 Task: Look for space in Hueytown, United States from 15th August, 2023 to 20th August, 2023 for 1 adult in price range Rs.5000 to Rs.10000. Place can be private room with 1  bedroom having 1 bed and 1 bathroom. Property type can be house, flat, guest house, hotel. Booking option can be shelf check-in. Required host language is English.
Action: Mouse moved to (450, 85)
Screenshot: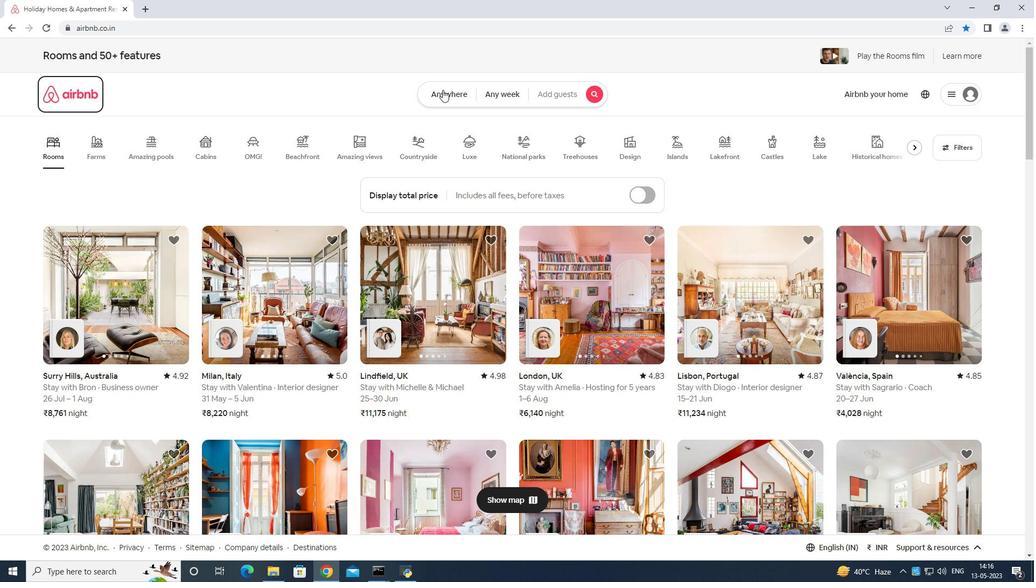 
Action: Mouse pressed left at (450, 85)
Screenshot: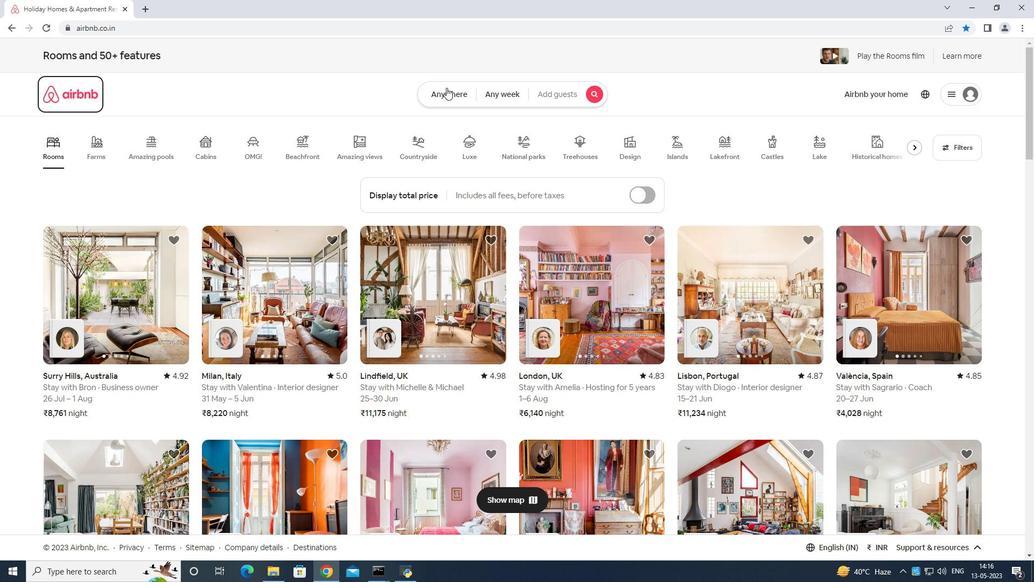 
Action: Mouse moved to (402, 127)
Screenshot: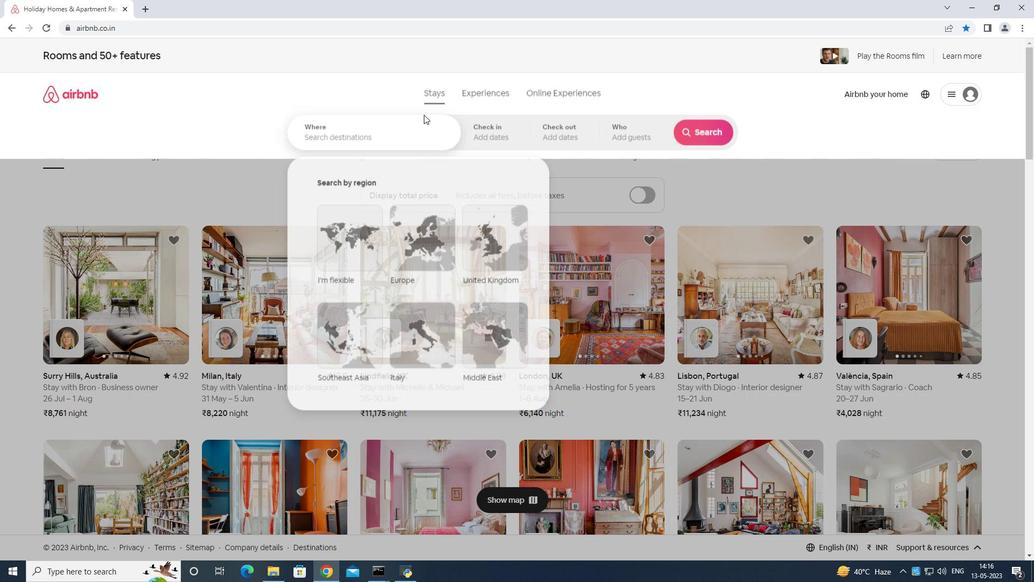 
Action: Mouse pressed left at (402, 127)
Screenshot: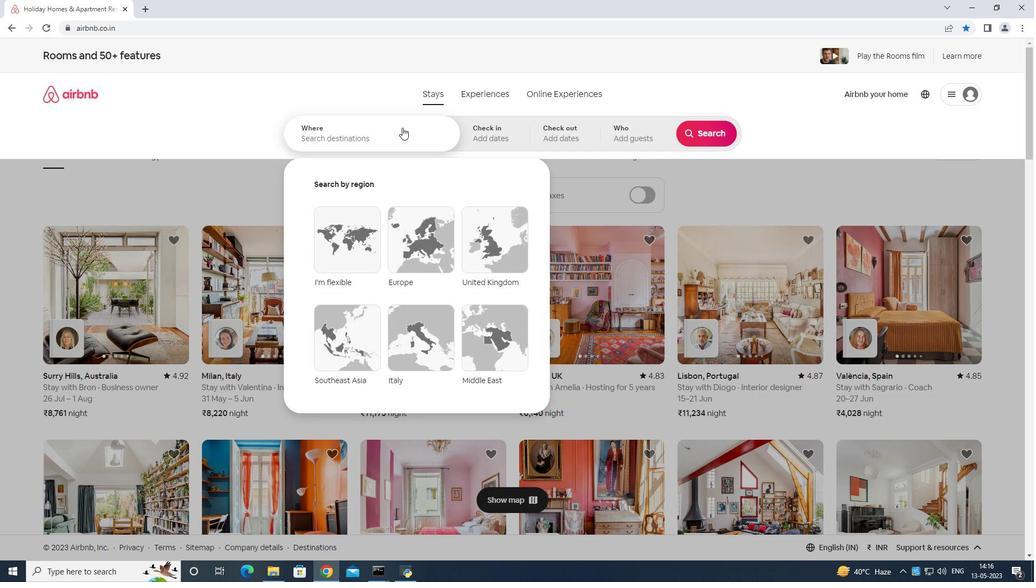
Action: Key pressed <Key.shift>Hueytown<Key.space>united<Key.space>states<Key.enter>
Screenshot: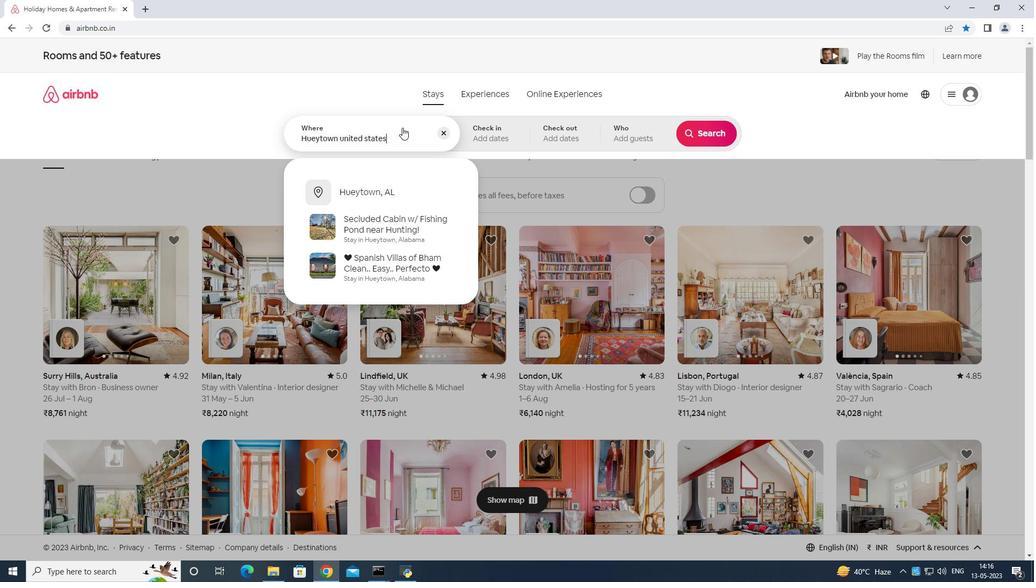 
Action: Mouse moved to (704, 213)
Screenshot: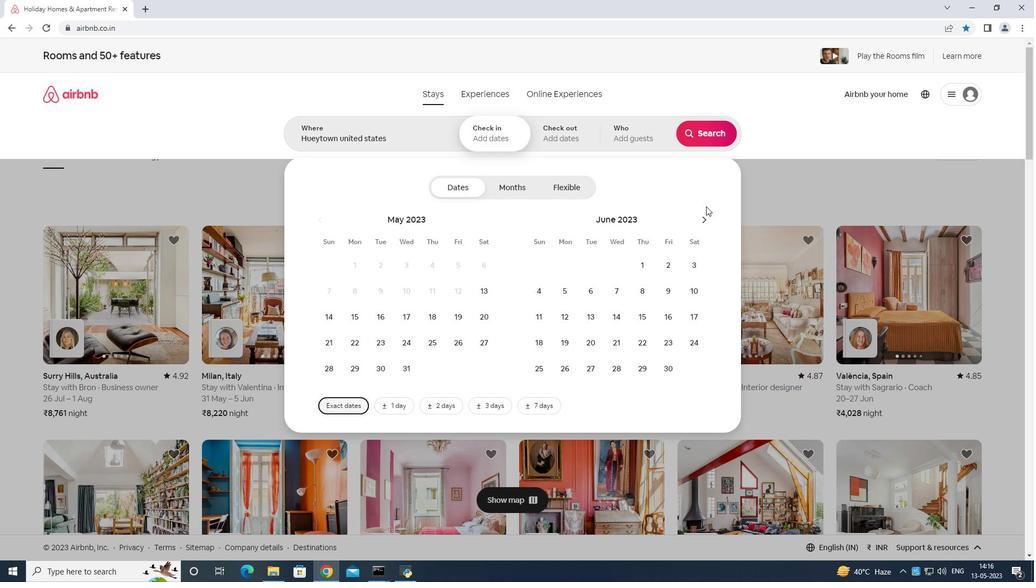 
Action: Mouse pressed left at (704, 213)
Screenshot: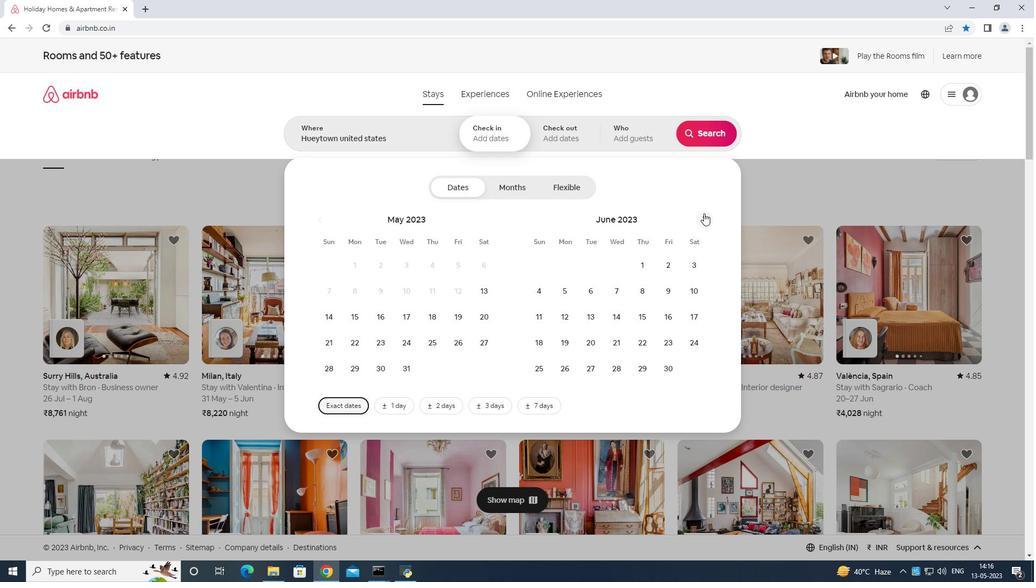 
Action: Mouse moved to (702, 222)
Screenshot: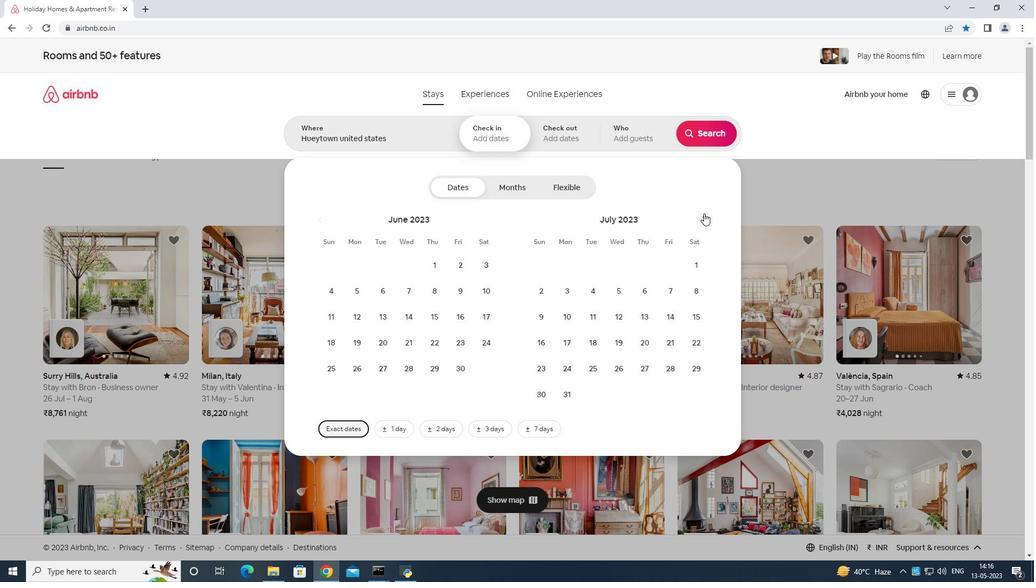 
Action: Mouse pressed left at (702, 222)
Screenshot: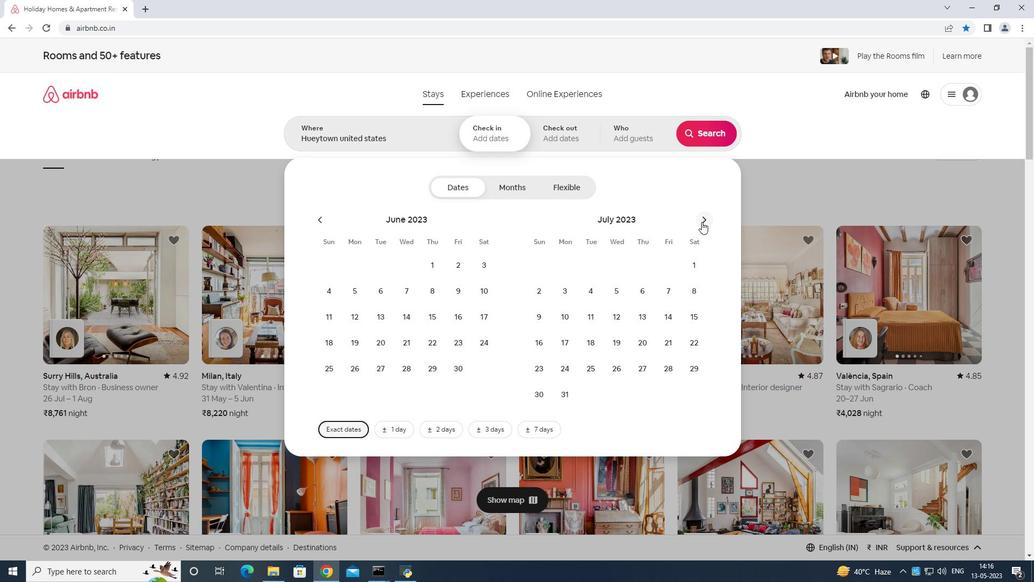 
Action: Mouse moved to (597, 315)
Screenshot: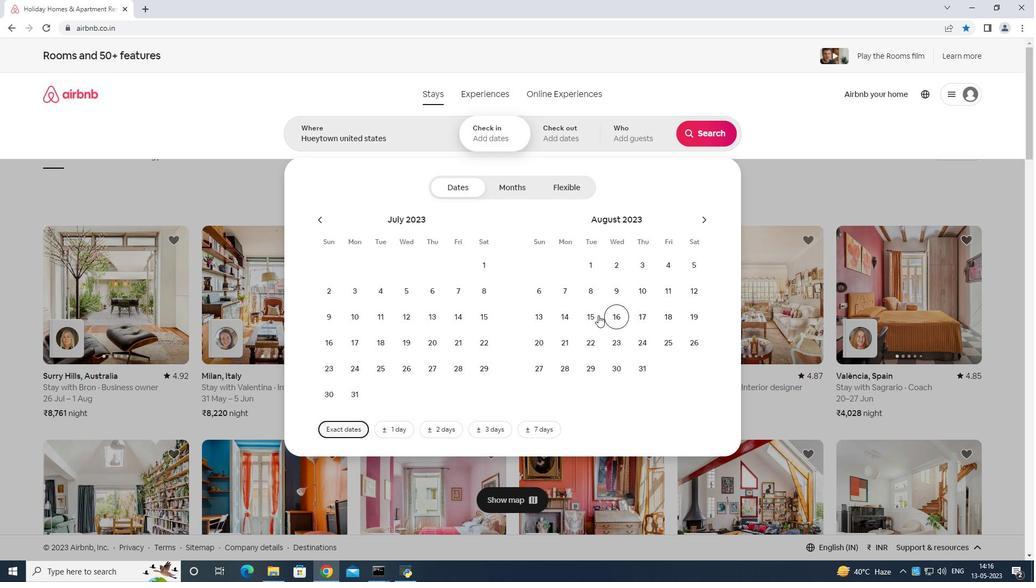 
Action: Mouse pressed left at (597, 315)
Screenshot: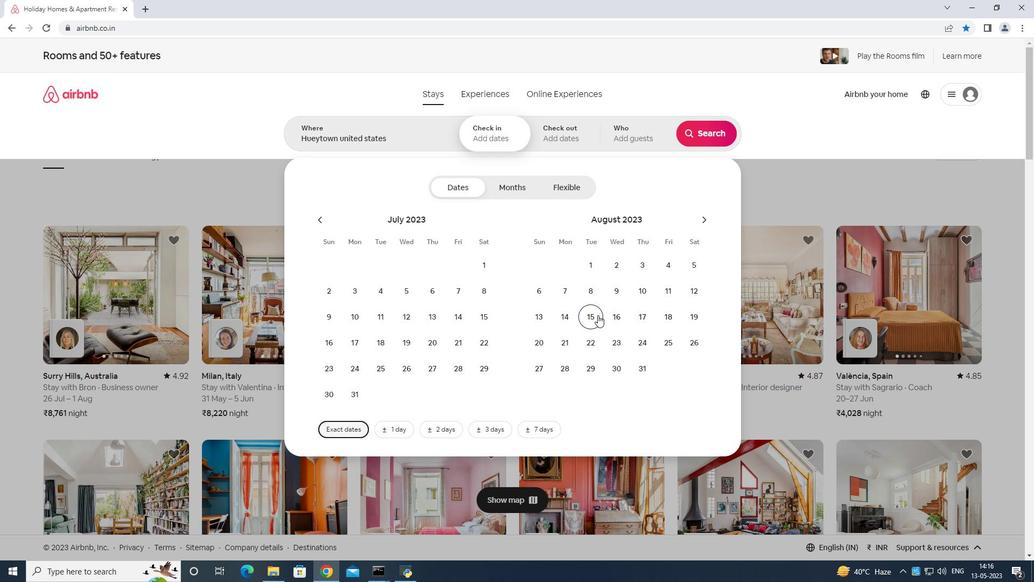 
Action: Mouse moved to (545, 340)
Screenshot: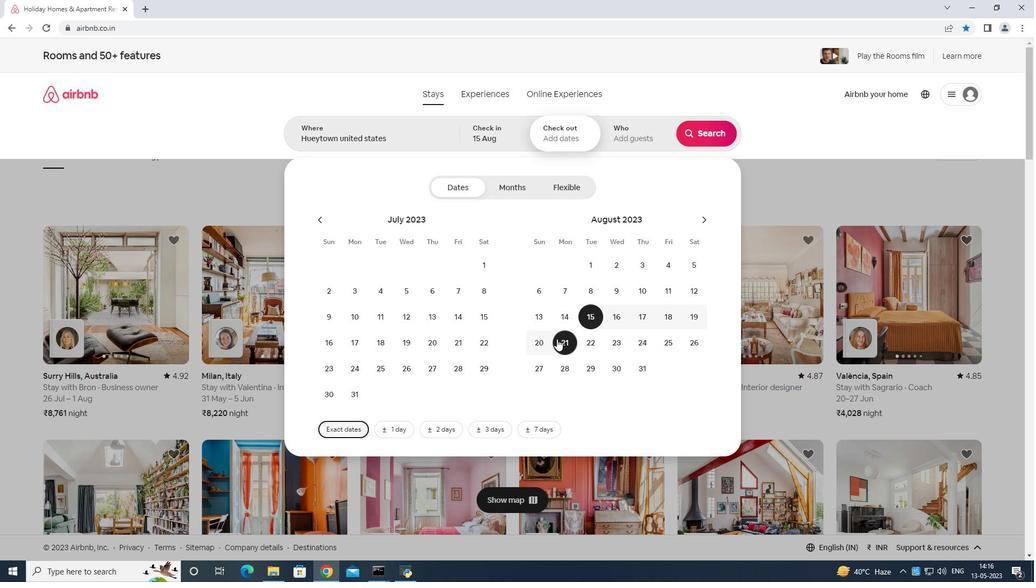 
Action: Mouse pressed left at (545, 340)
Screenshot: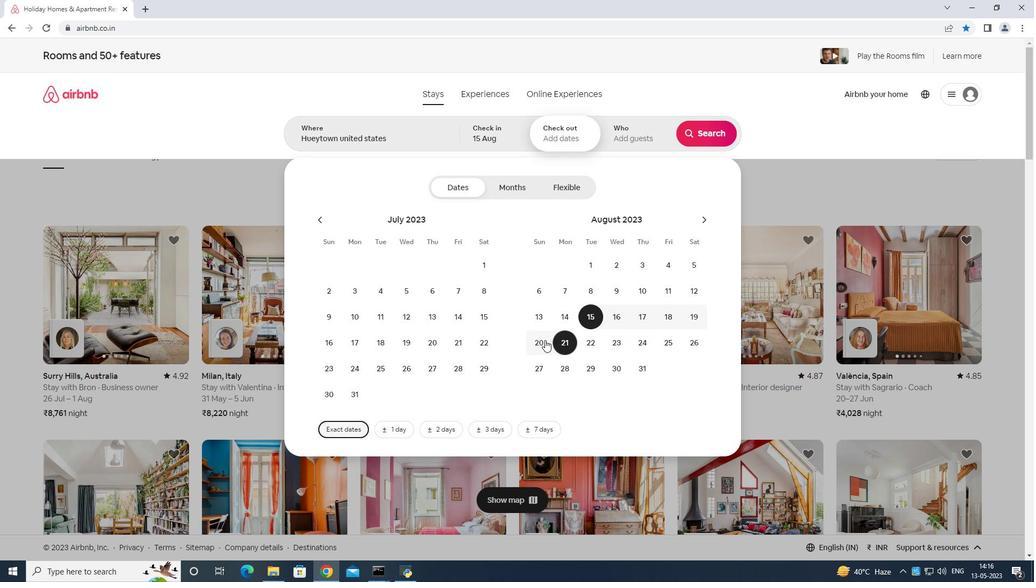
Action: Mouse moved to (658, 127)
Screenshot: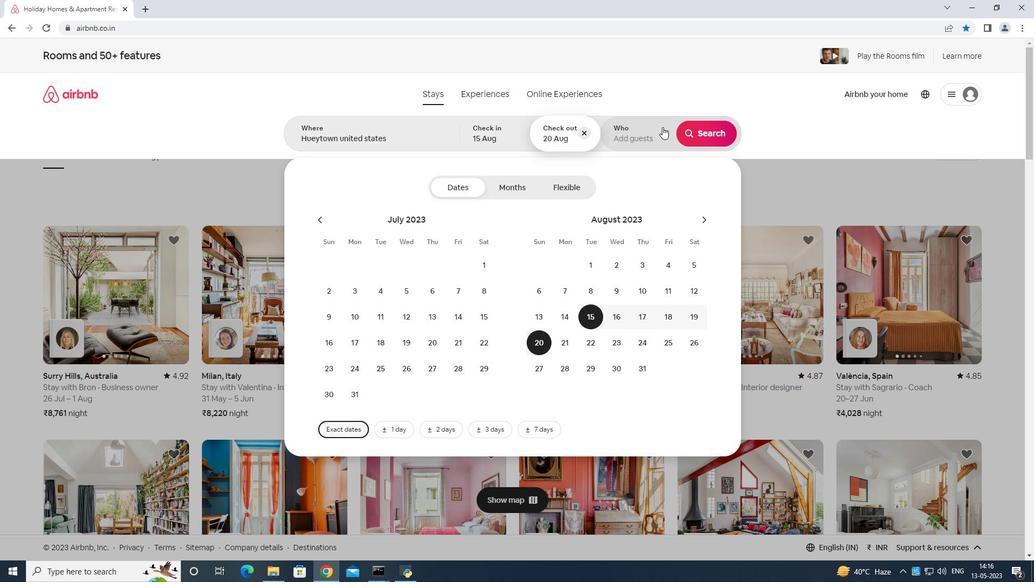 
Action: Mouse pressed left at (658, 127)
Screenshot: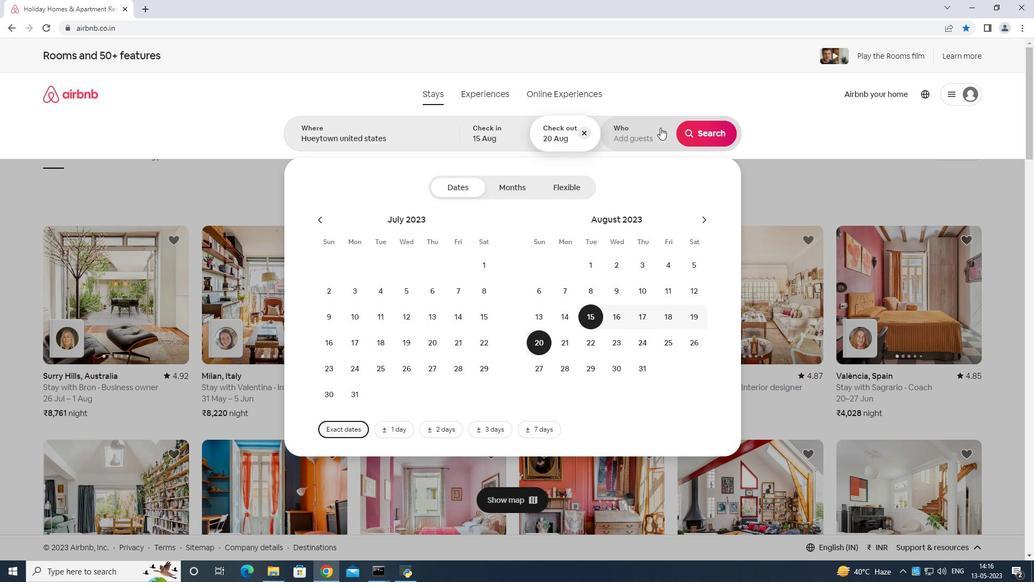 
Action: Mouse moved to (709, 192)
Screenshot: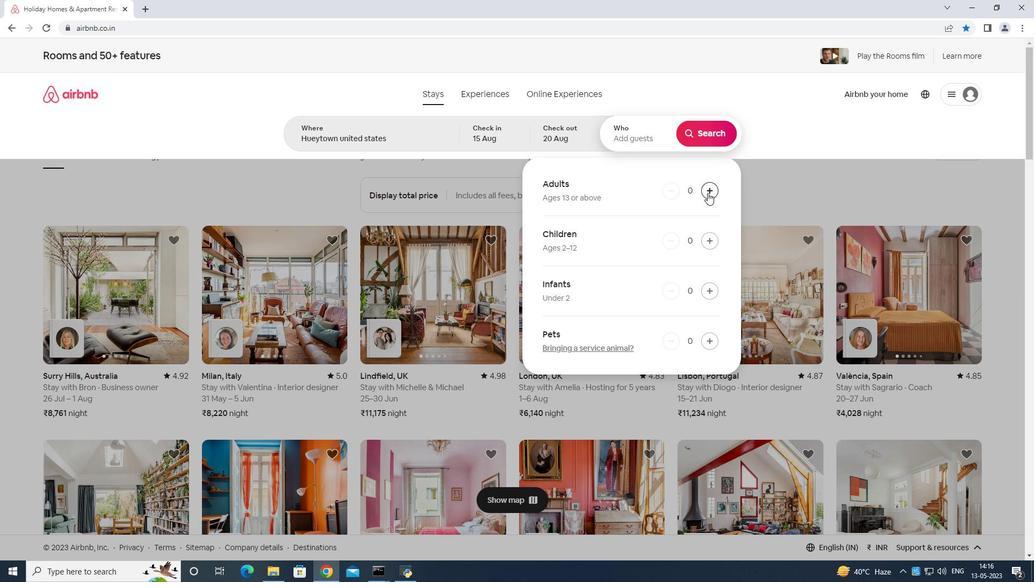 
Action: Mouse pressed left at (709, 192)
Screenshot: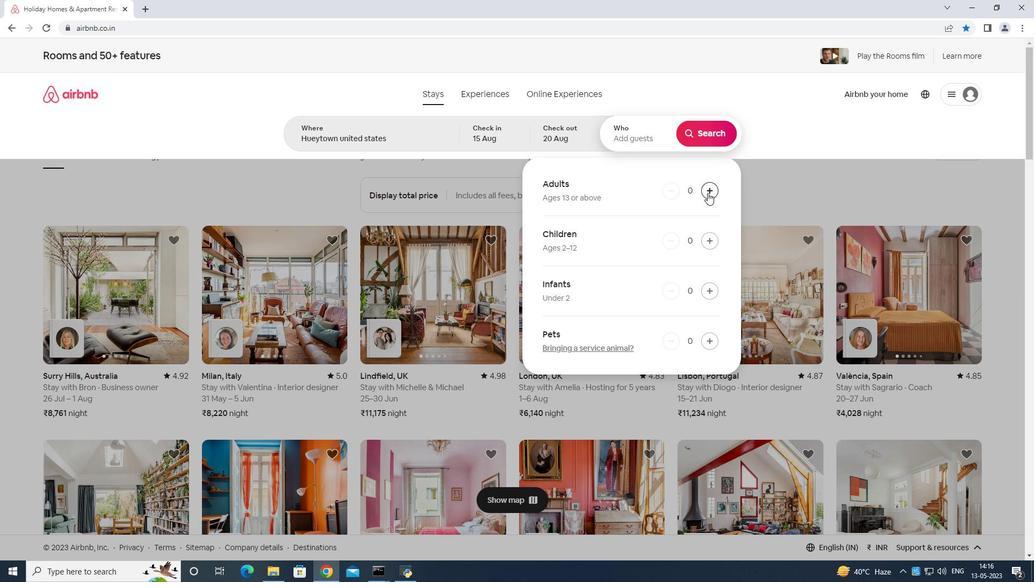 
Action: Mouse moved to (697, 128)
Screenshot: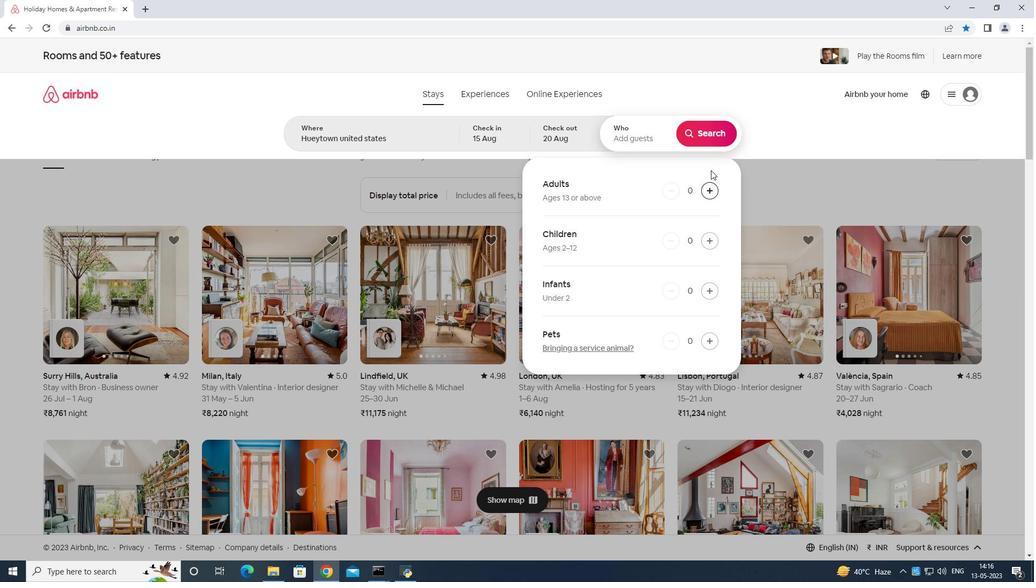 
Action: Mouse pressed left at (697, 128)
Screenshot: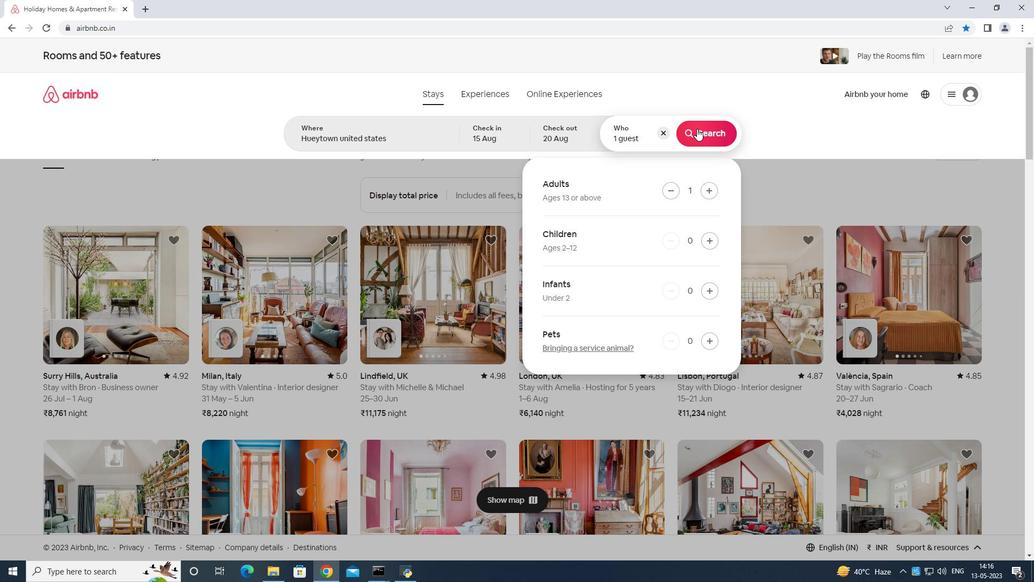 
Action: Mouse moved to (978, 99)
Screenshot: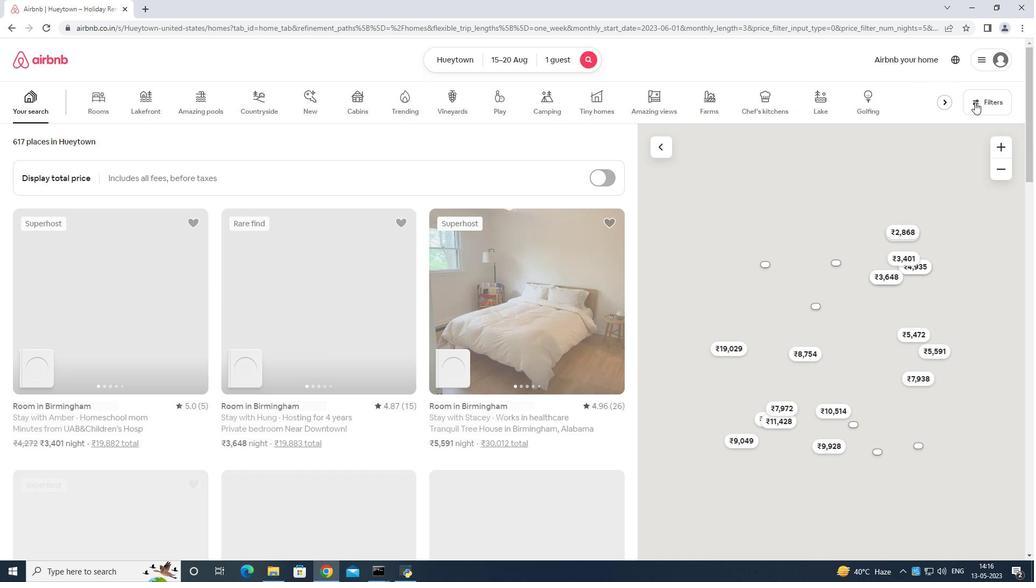 
Action: Mouse pressed left at (978, 100)
Screenshot: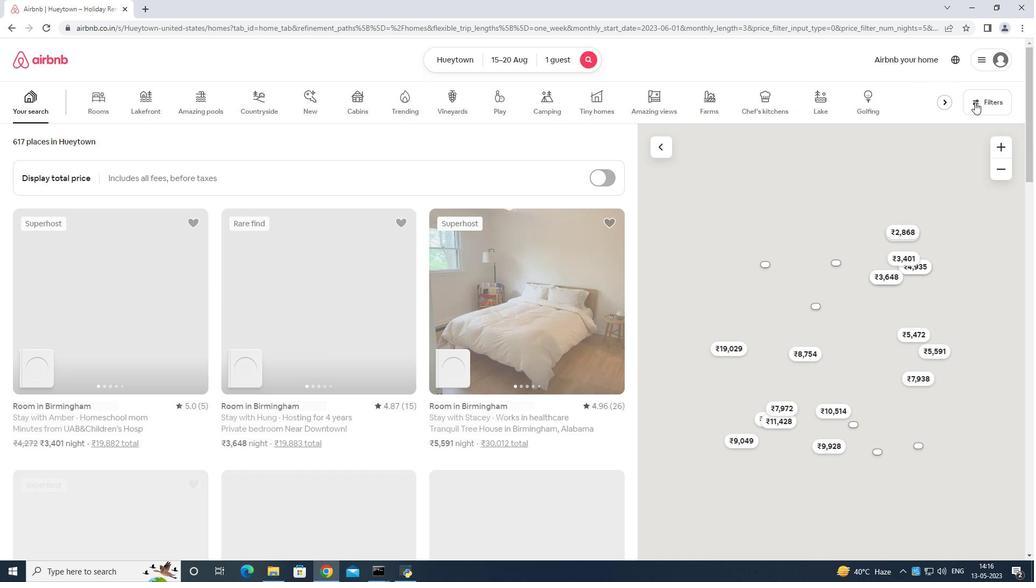 
Action: Mouse moved to (441, 357)
Screenshot: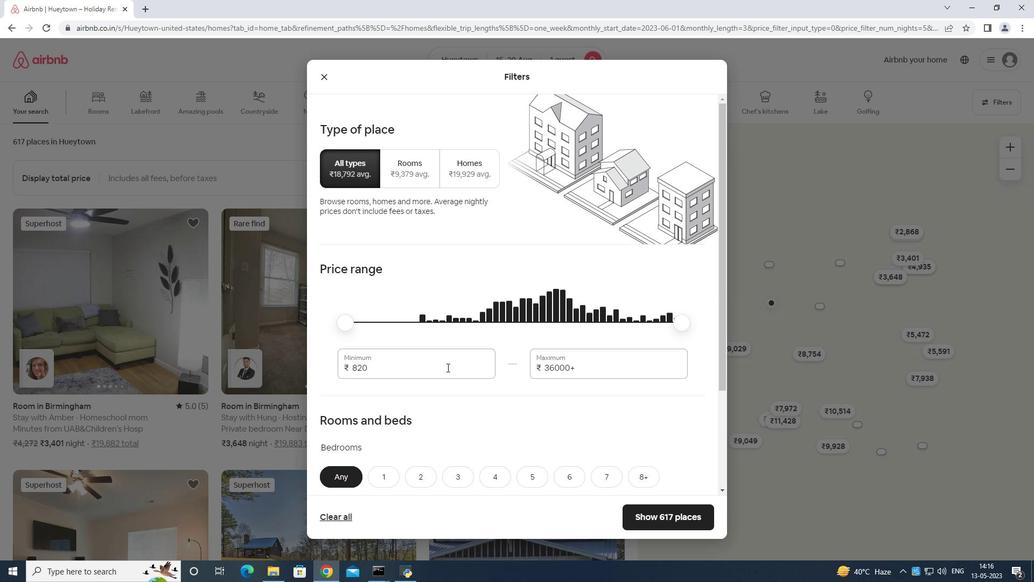 
Action: Mouse pressed left at (441, 357)
Screenshot: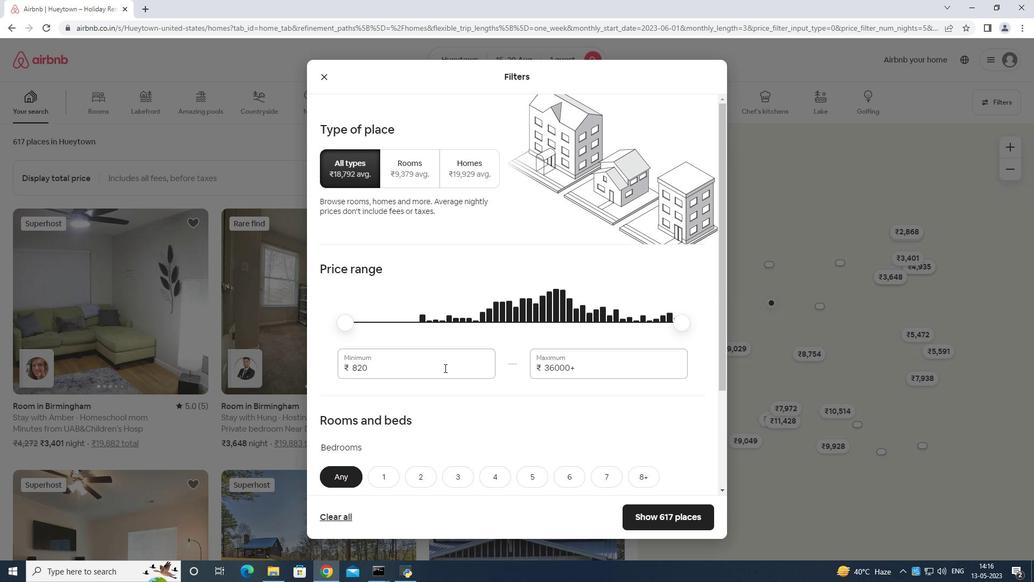 
Action: Mouse moved to (443, 358)
Screenshot: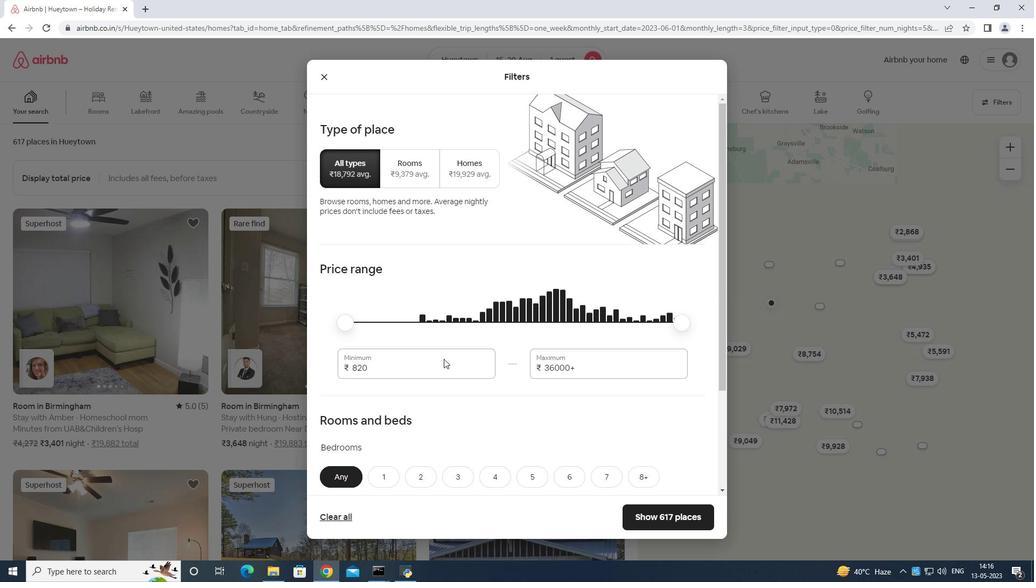 
Action: Key pressed <Key.backspace><Key.backspace><Key.backspace><Key.backspace><Key.backspace>
Screenshot: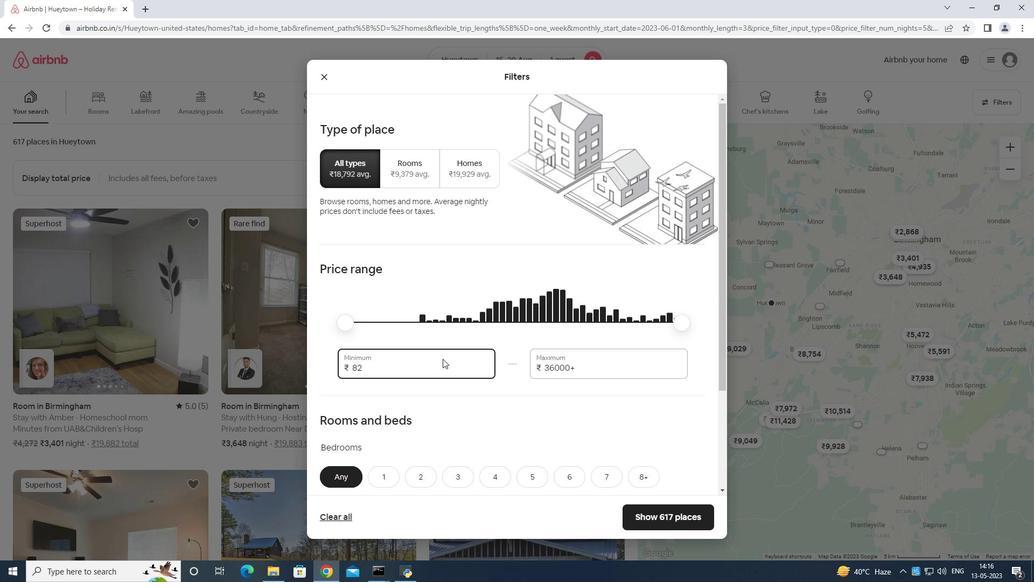 
Action: Mouse moved to (443, 358)
Screenshot: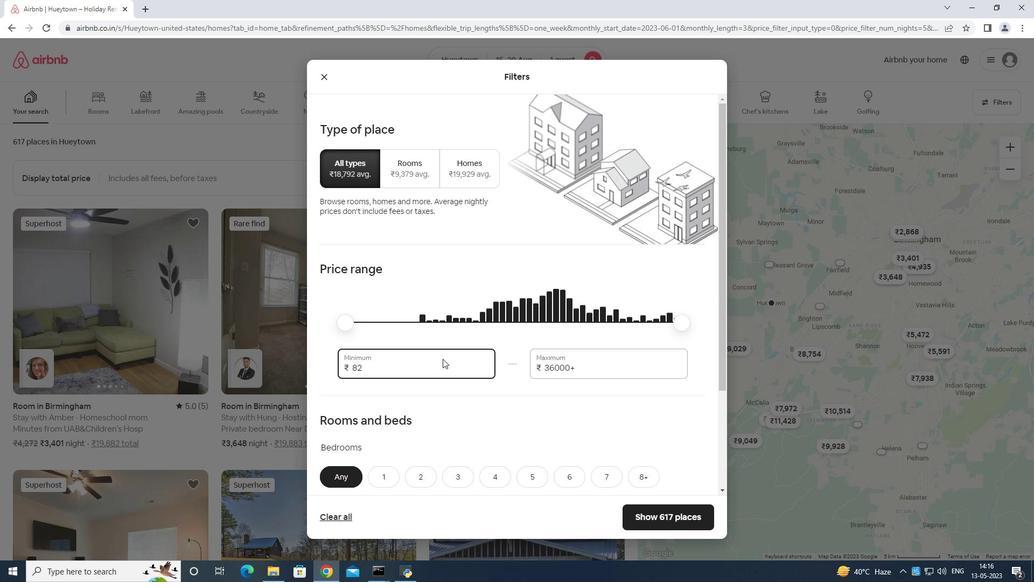 
Action: Key pressed <Key.backspace>
Screenshot: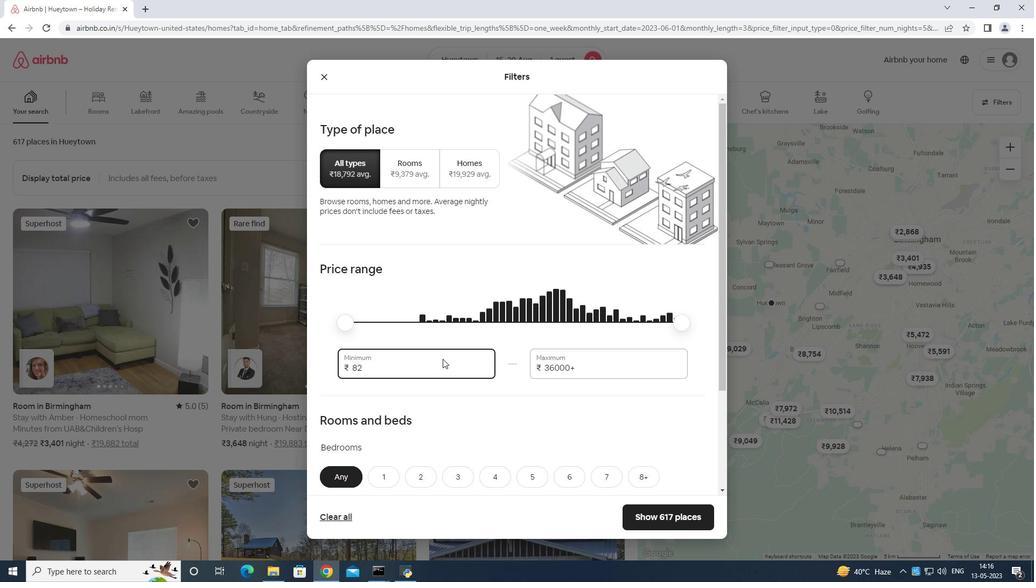 
Action: Mouse moved to (441, 357)
Screenshot: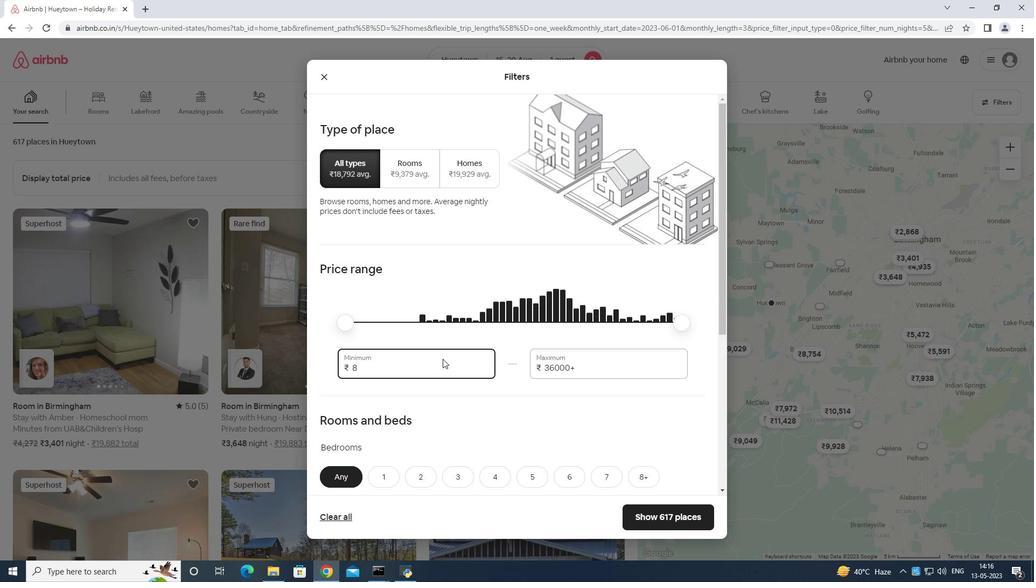 
Action: Key pressed <Key.backspace>
Screenshot: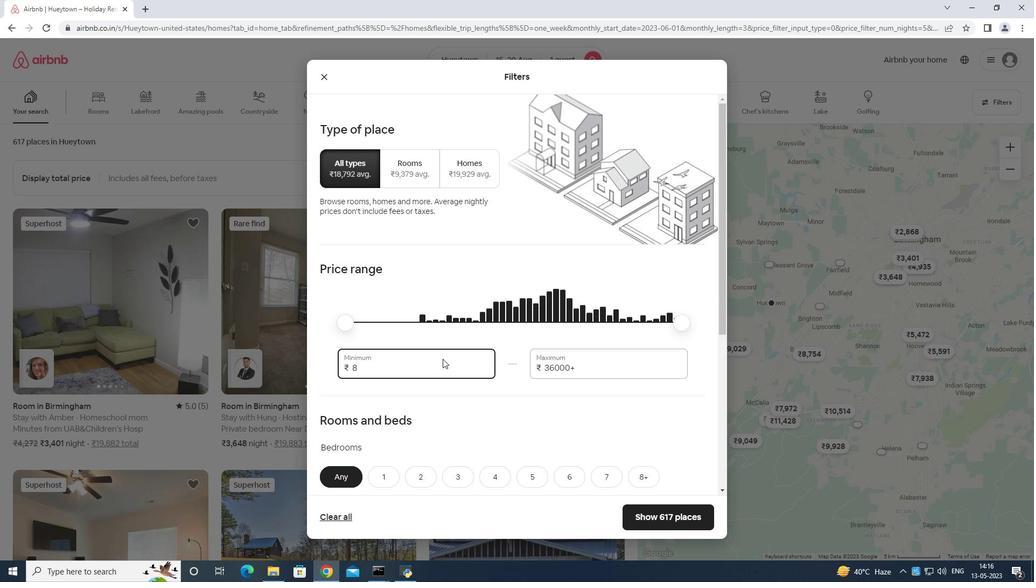 
Action: Mouse moved to (441, 356)
Screenshot: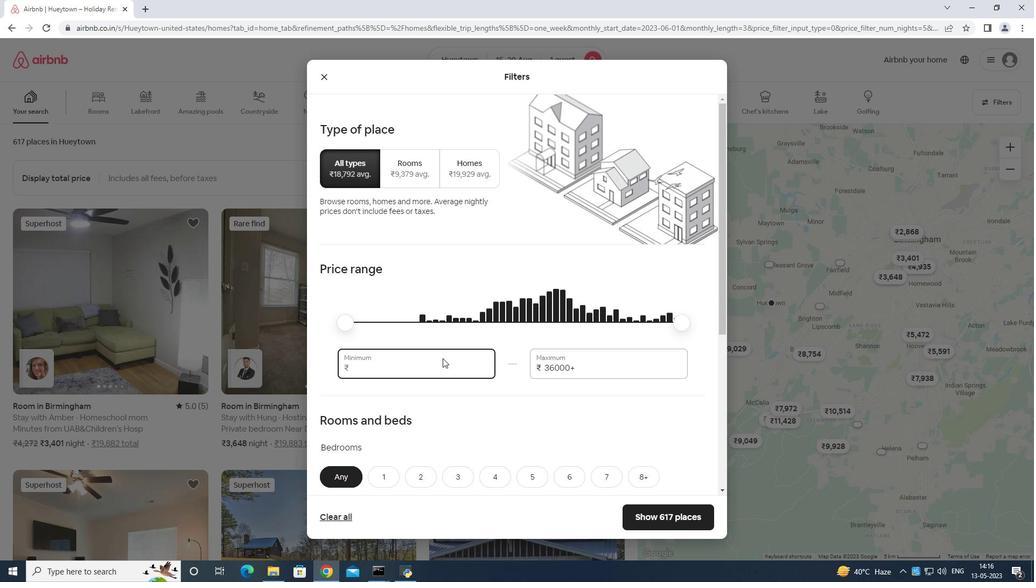 
Action: Key pressed 5
Screenshot: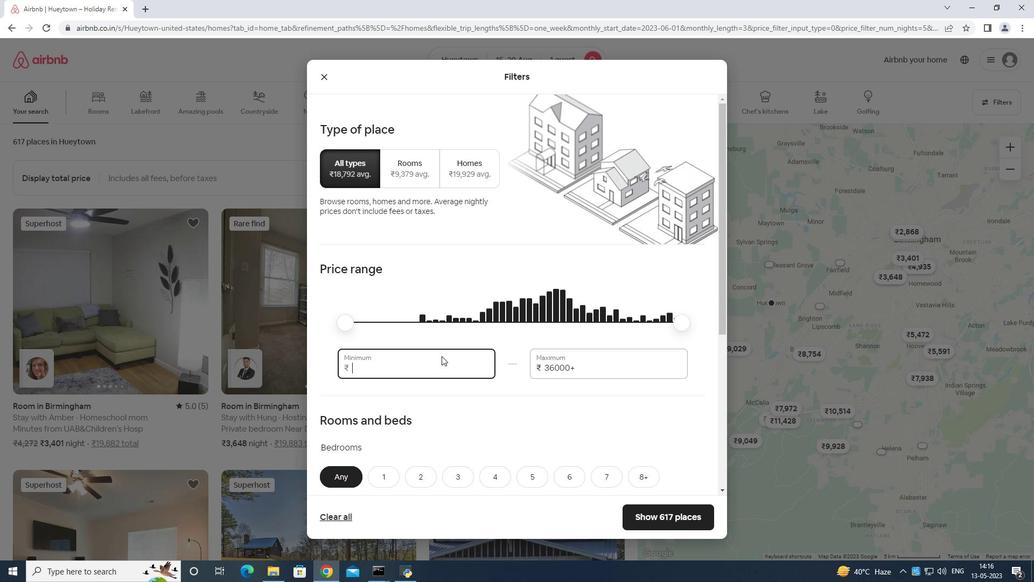 
Action: Mouse moved to (444, 350)
Screenshot: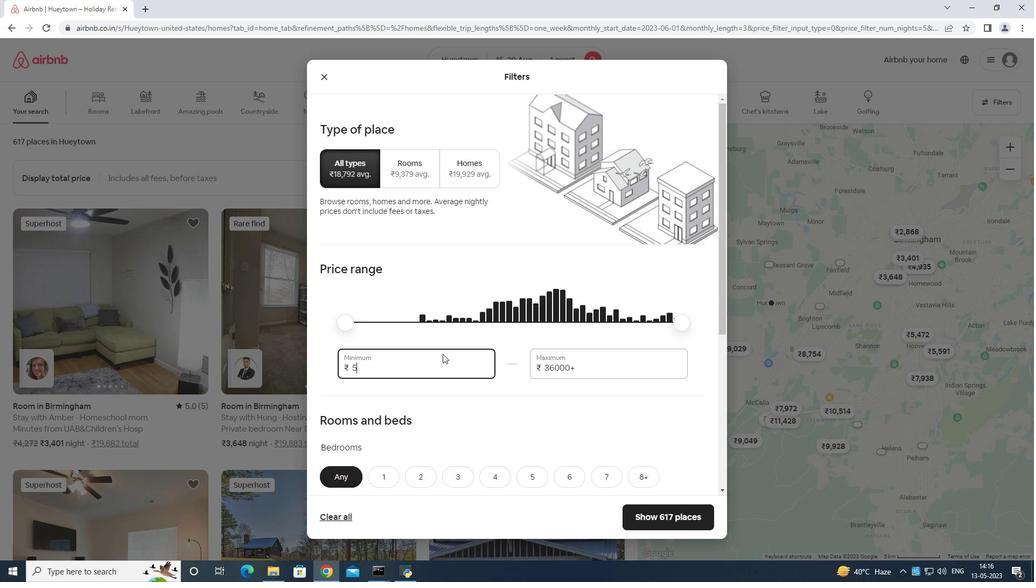 
Action: Key pressed 0
Screenshot: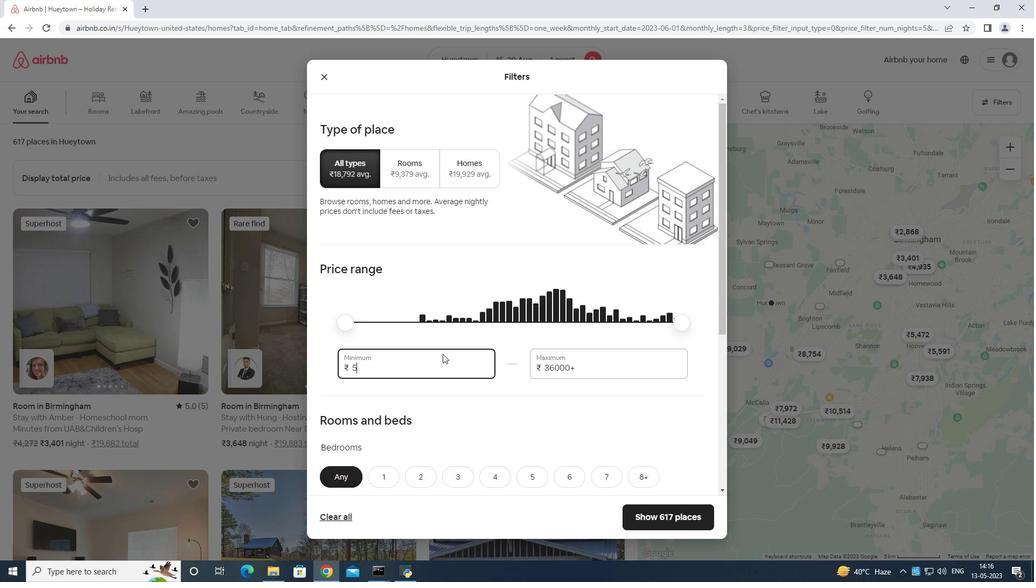
Action: Mouse moved to (444, 349)
Screenshot: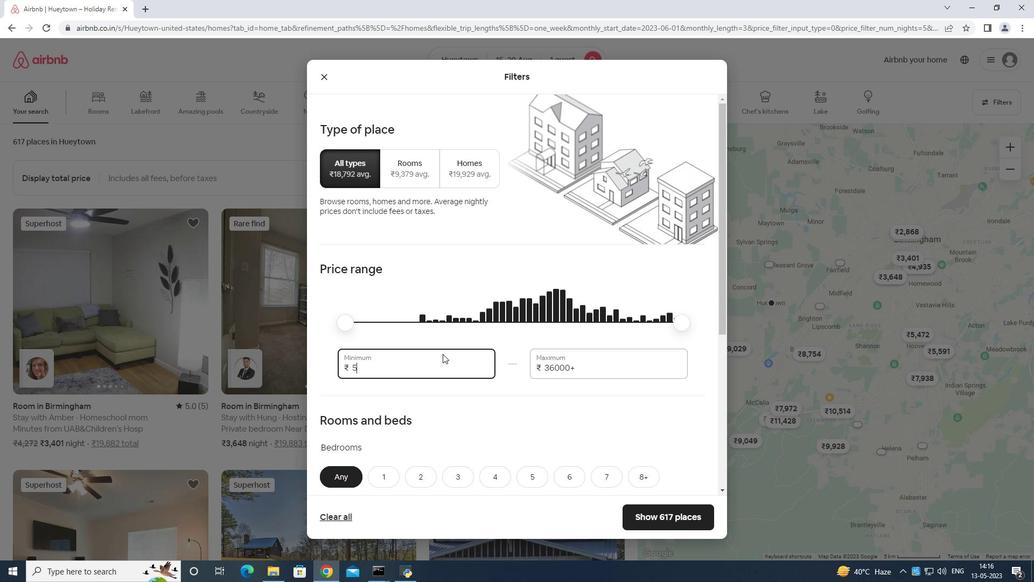 
Action: Key pressed 00
Screenshot: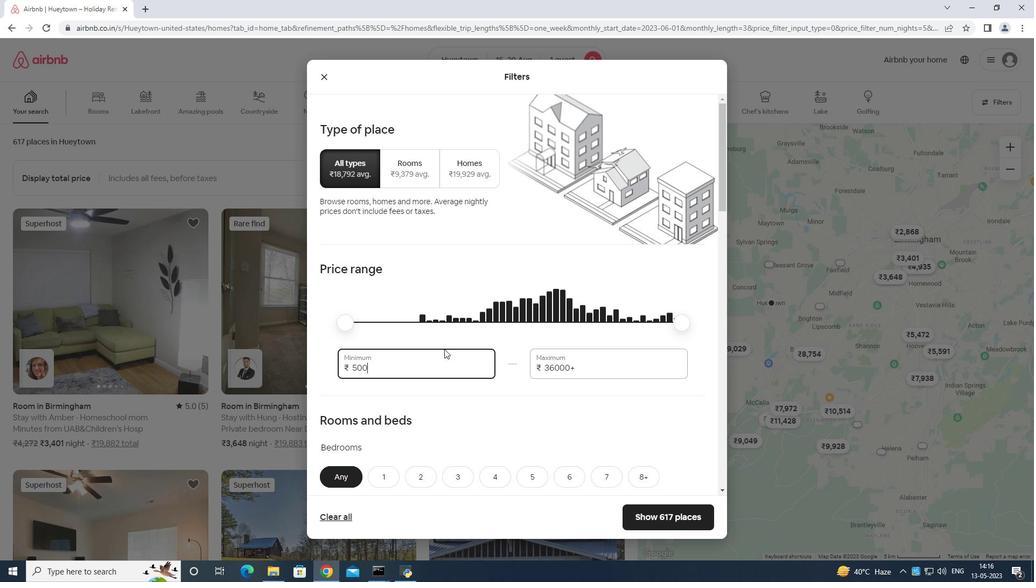 
Action: Mouse moved to (591, 359)
Screenshot: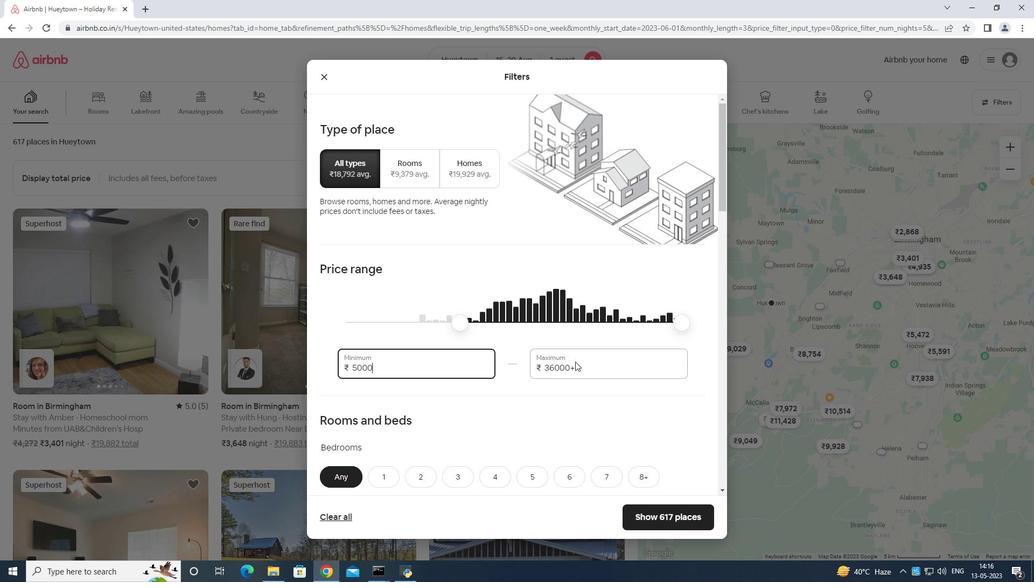 
Action: Mouse pressed left at (591, 359)
Screenshot: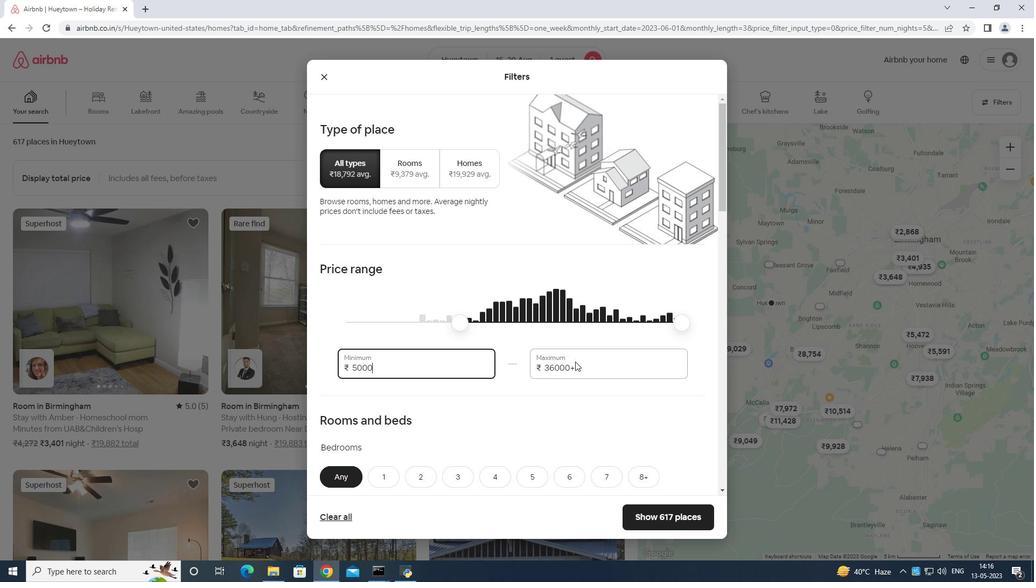 
Action: Mouse moved to (591, 357)
Screenshot: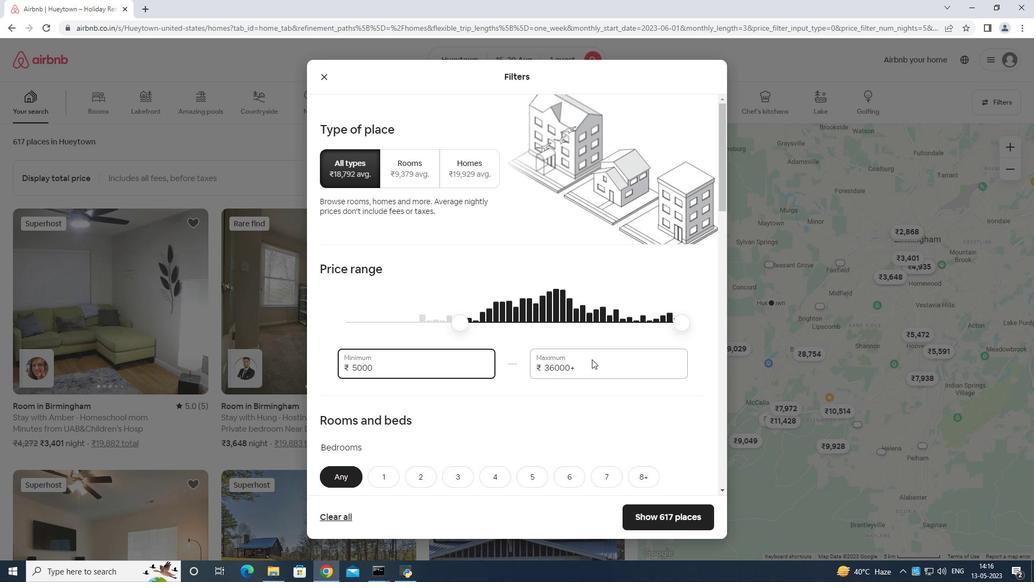 
Action: Key pressed <Key.backspace>
Screenshot: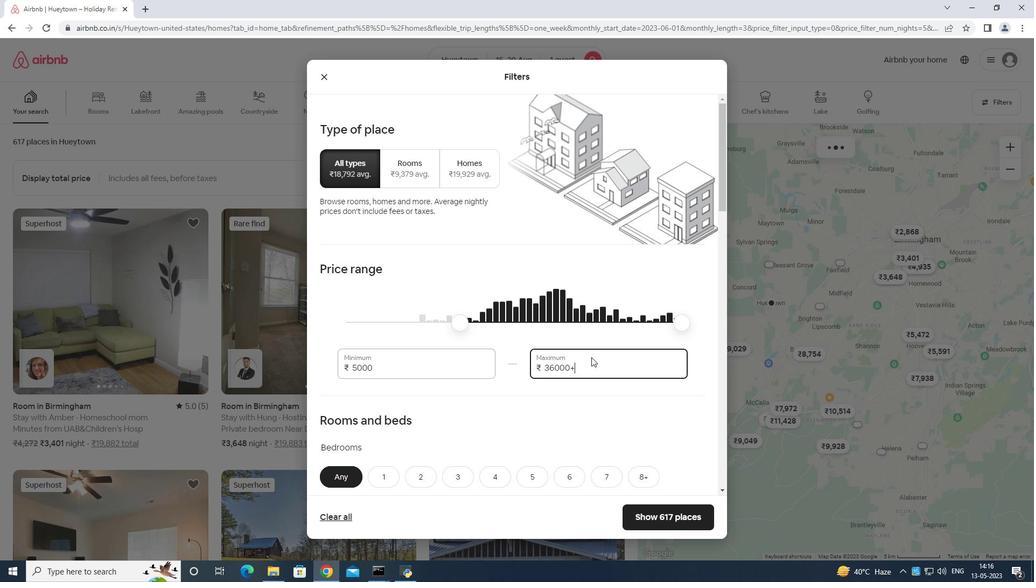 
Action: Mouse moved to (589, 357)
Screenshot: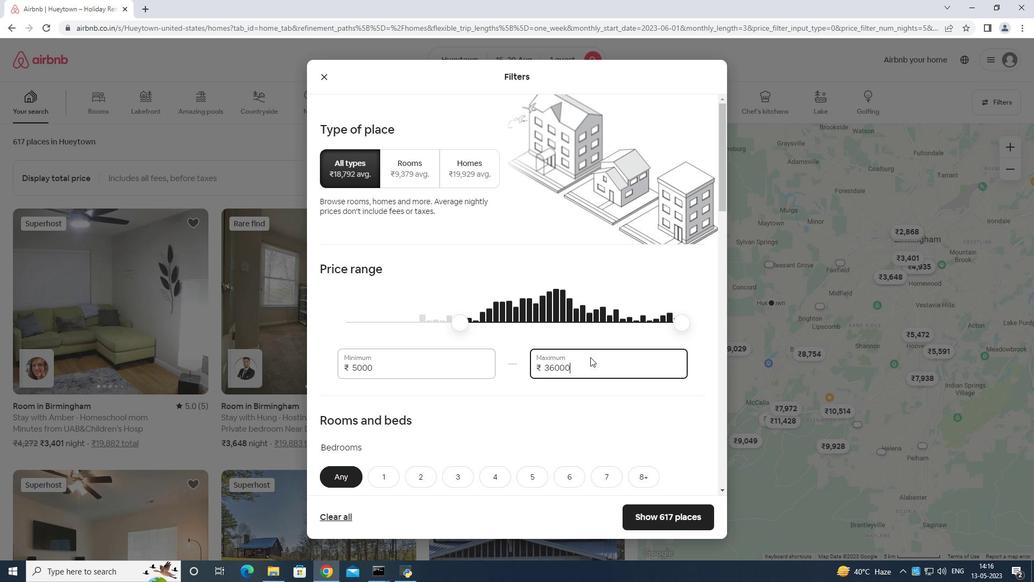 
Action: Key pressed <Key.backspace><Key.backspace><Key.backspace><Key.backspace><Key.backspace><Key.backspace><Key.backspace><Key.backspace><Key.backspace><Key.backspace><Key.backspace><Key.backspace>
Screenshot: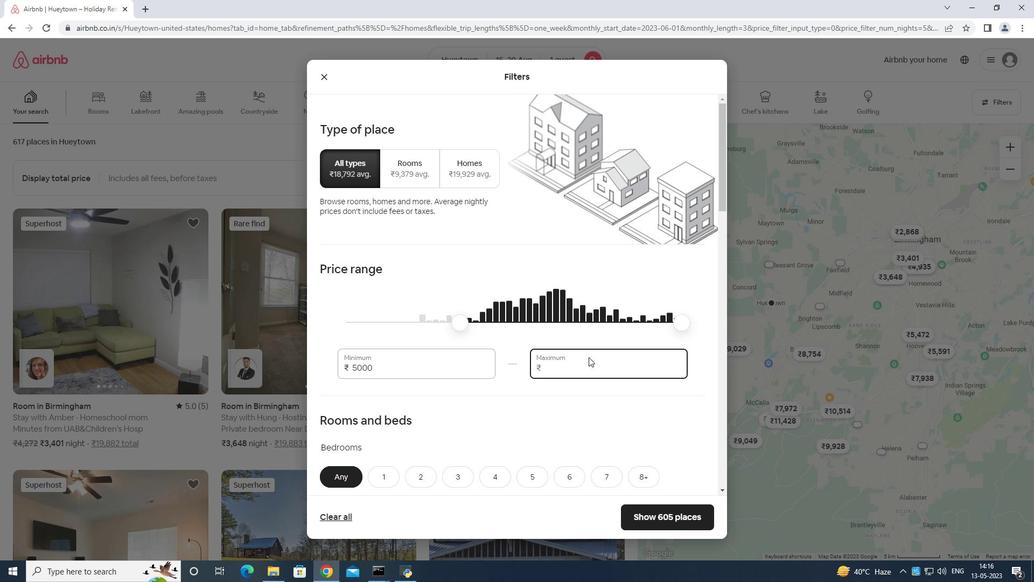 
Action: Mouse moved to (589, 358)
Screenshot: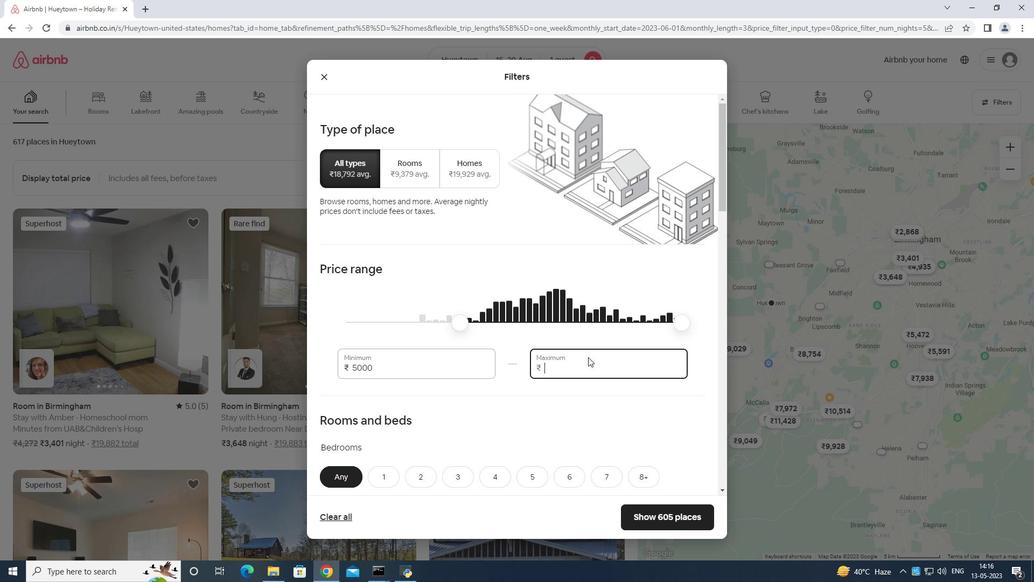 
Action: Key pressed 1
Screenshot: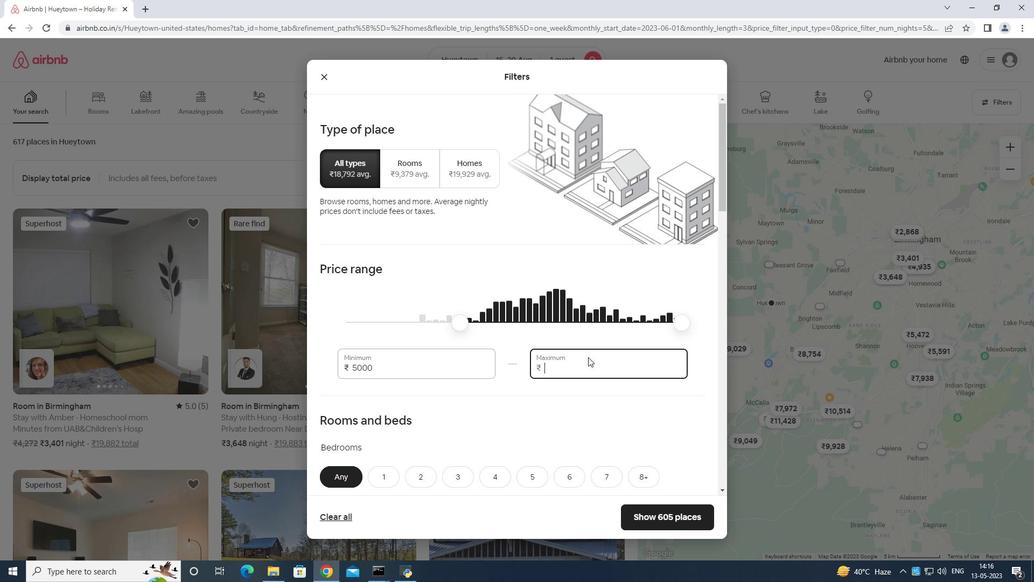 
Action: Mouse moved to (589, 358)
Screenshot: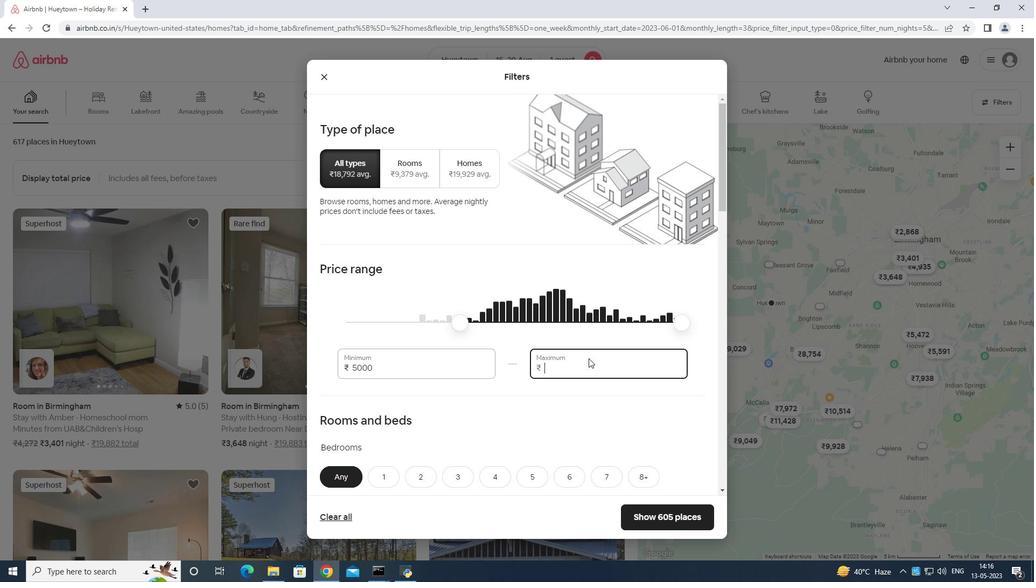 
Action: Key pressed 0000
Screenshot: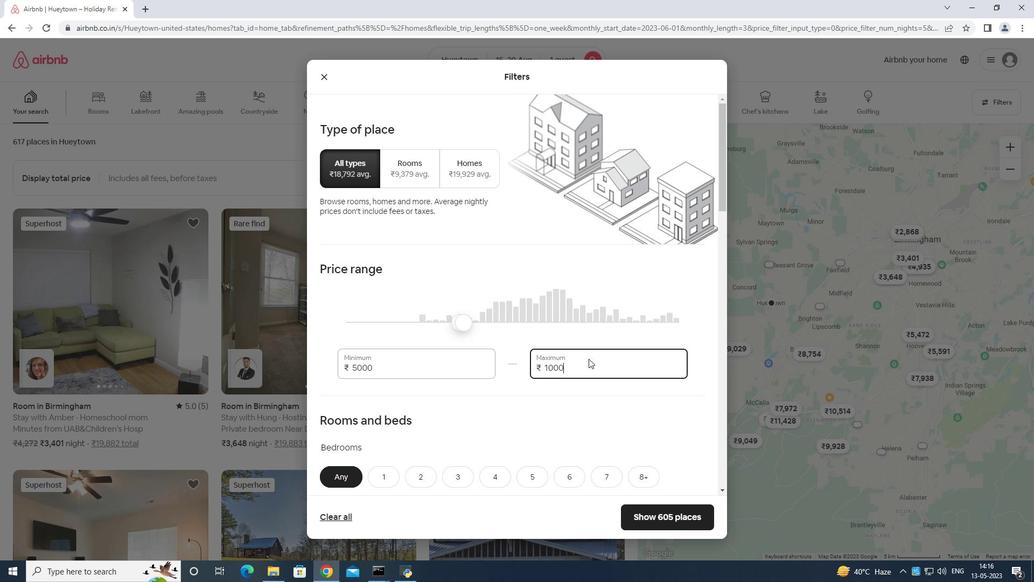 
Action: Mouse moved to (589, 357)
Screenshot: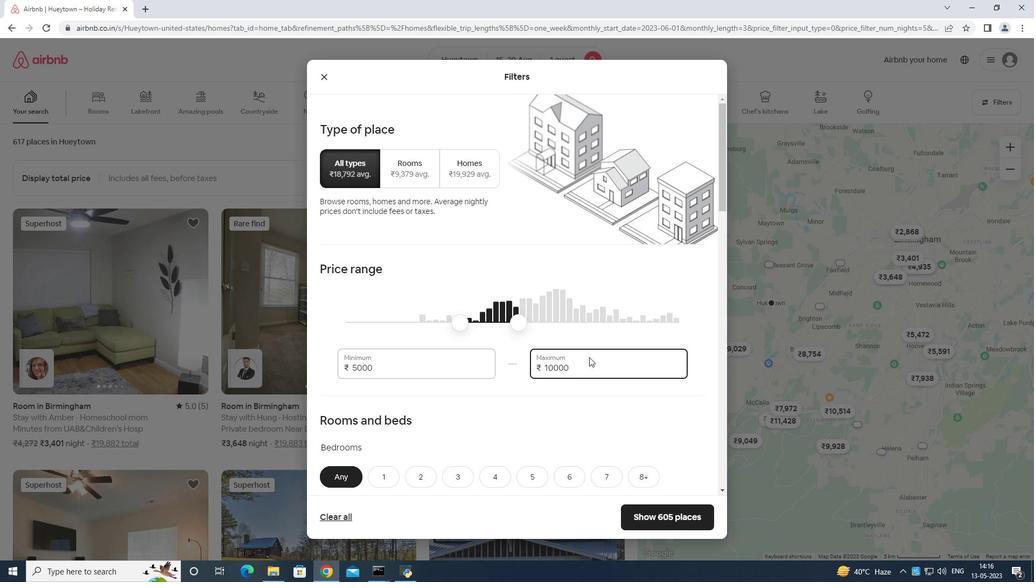 
Action: Mouse scrolled (589, 356) with delta (0, 0)
Screenshot: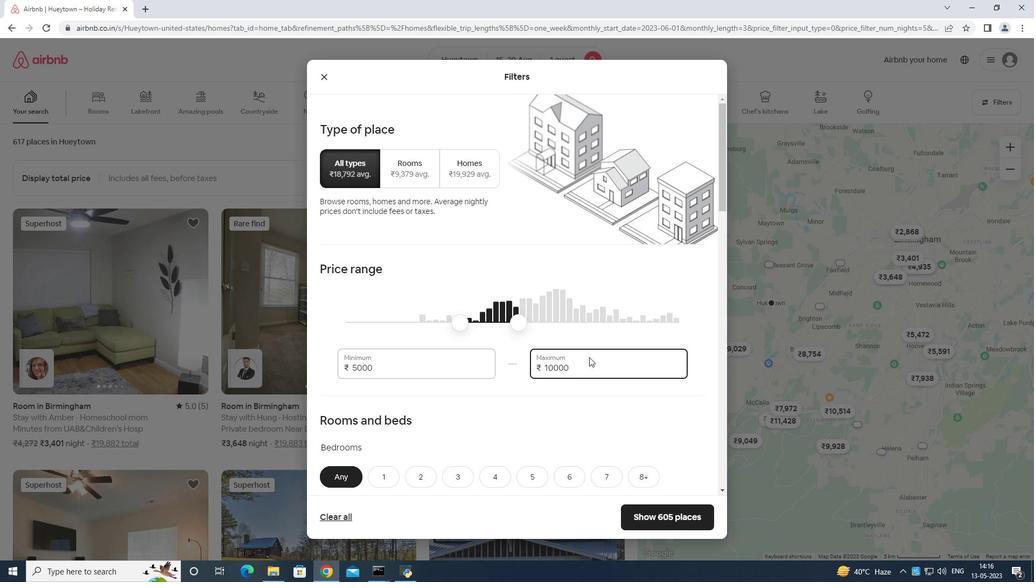 
Action: Mouse moved to (589, 357)
Screenshot: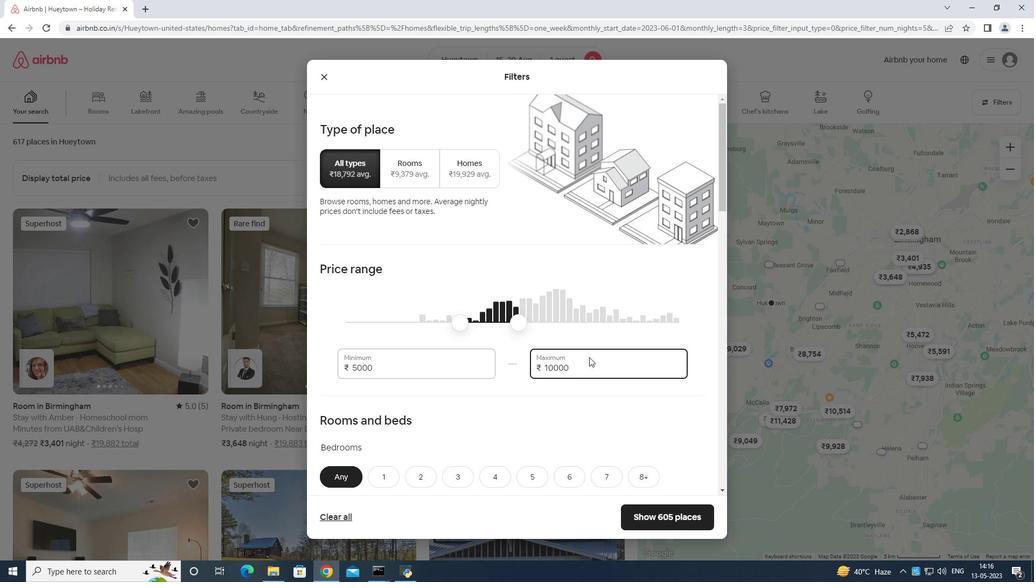 
Action: Mouse scrolled (589, 356) with delta (0, 0)
Screenshot: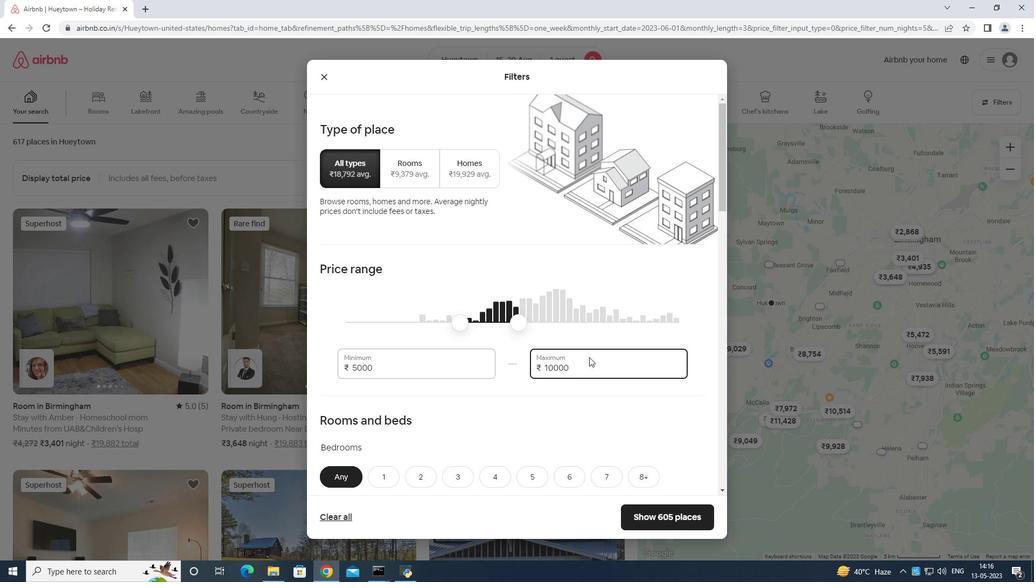
Action: Mouse moved to (378, 360)
Screenshot: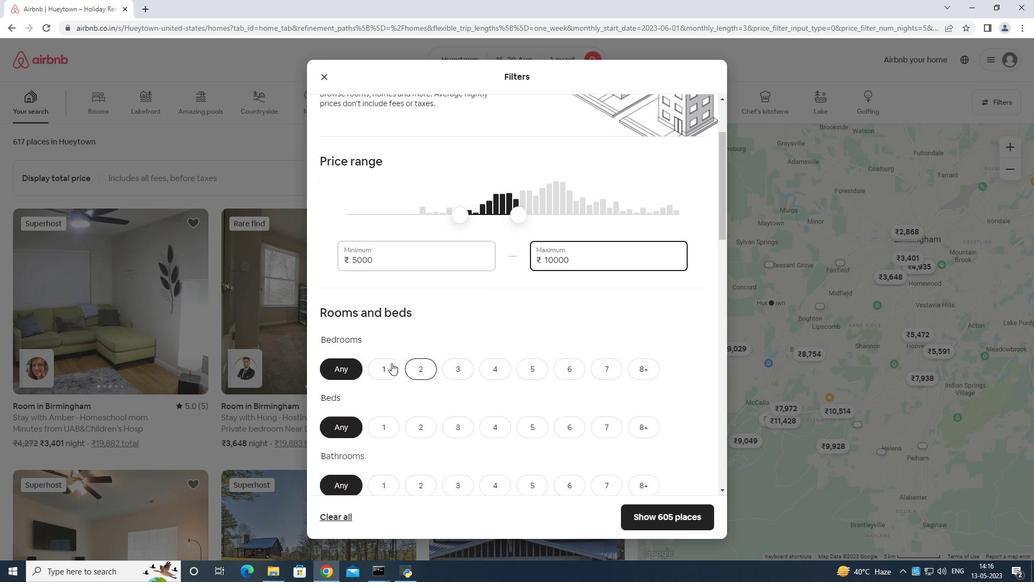 
Action: Mouse pressed left at (378, 360)
Screenshot: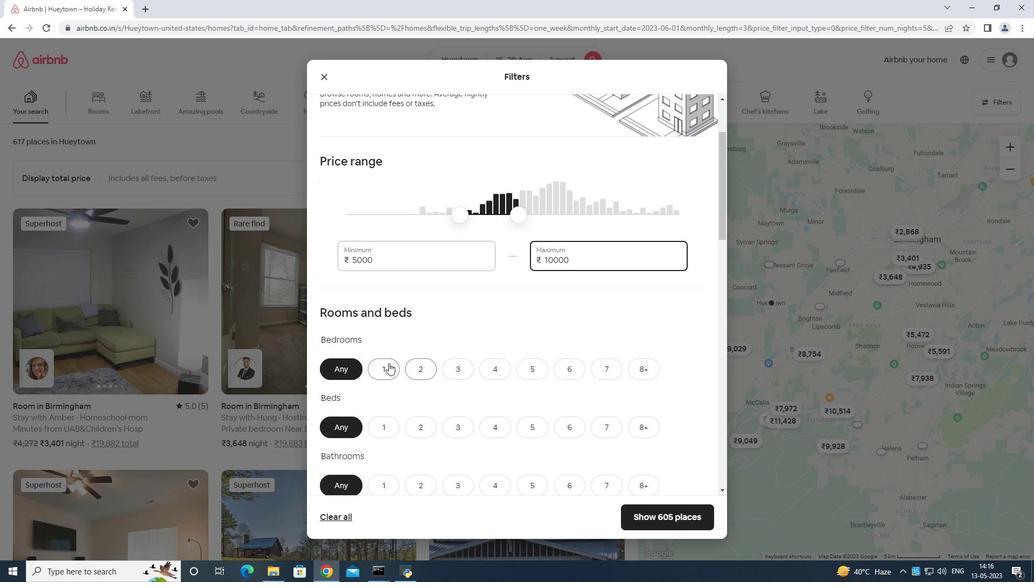 
Action: Mouse moved to (388, 423)
Screenshot: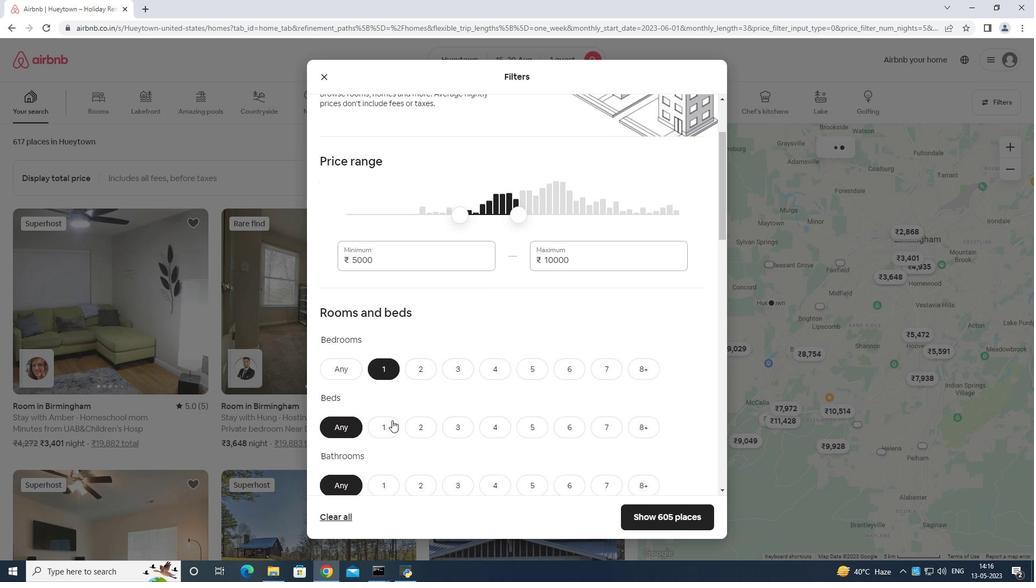 
Action: Mouse pressed left at (388, 423)
Screenshot: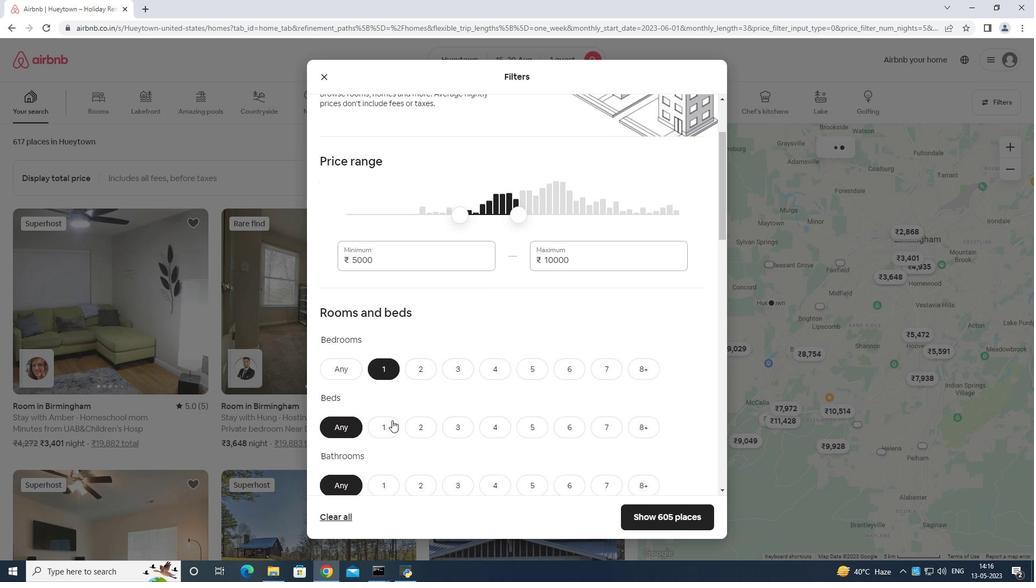
Action: Mouse moved to (418, 411)
Screenshot: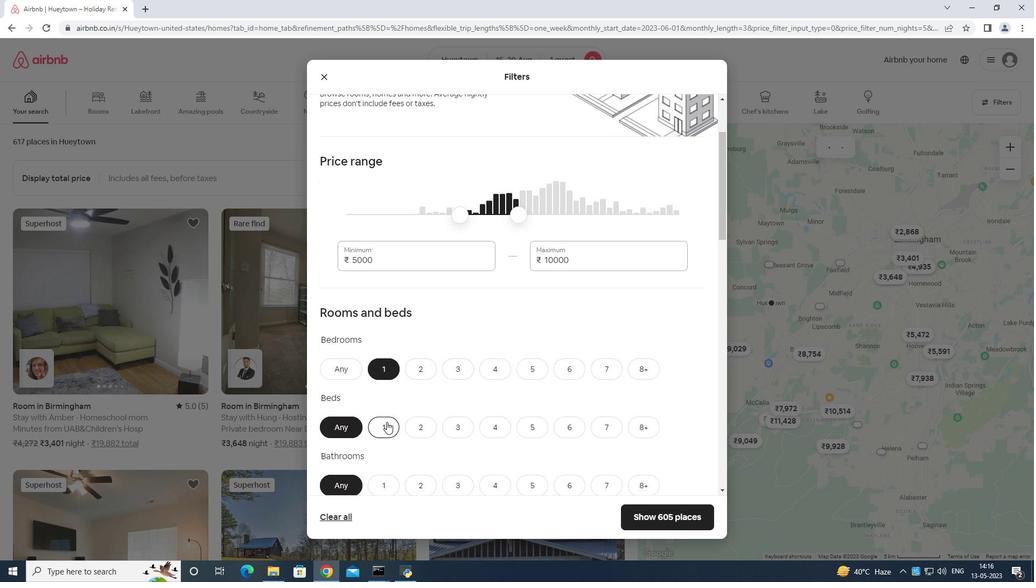
Action: Mouse scrolled (417, 410) with delta (0, 0)
Screenshot: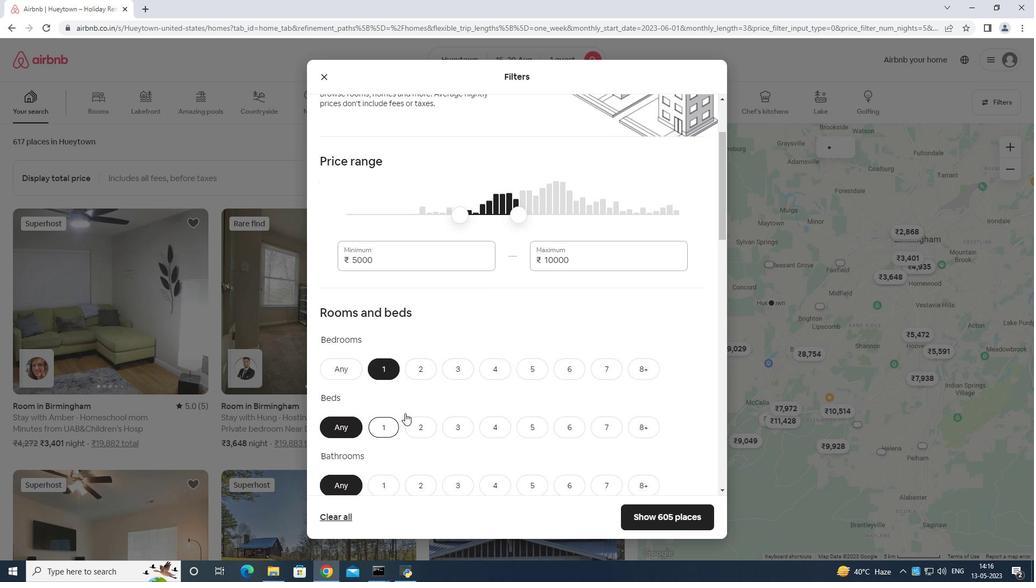 
Action: Mouse moved to (438, 399)
Screenshot: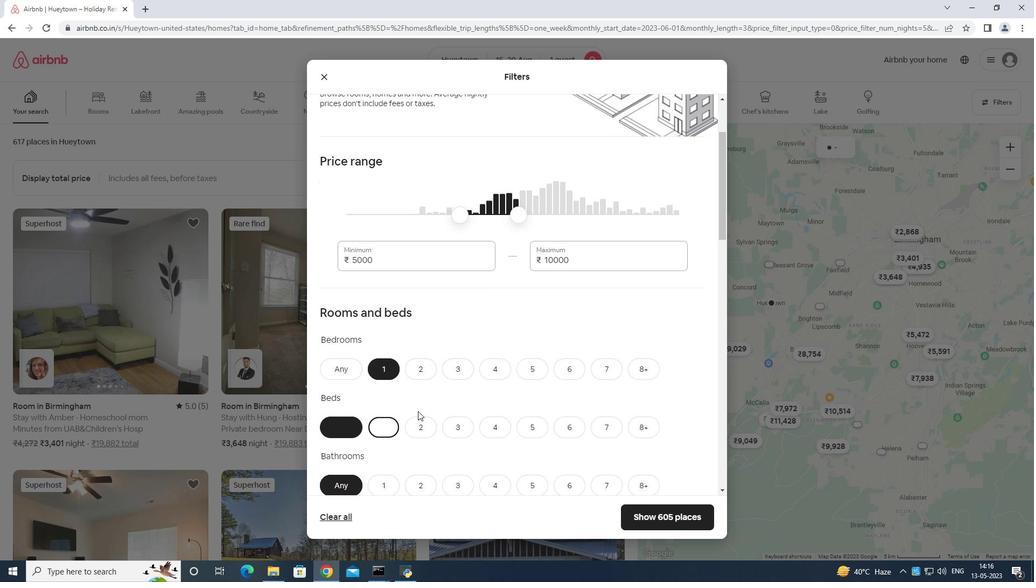 
Action: Mouse scrolled (438, 399) with delta (0, 0)
Screenshot: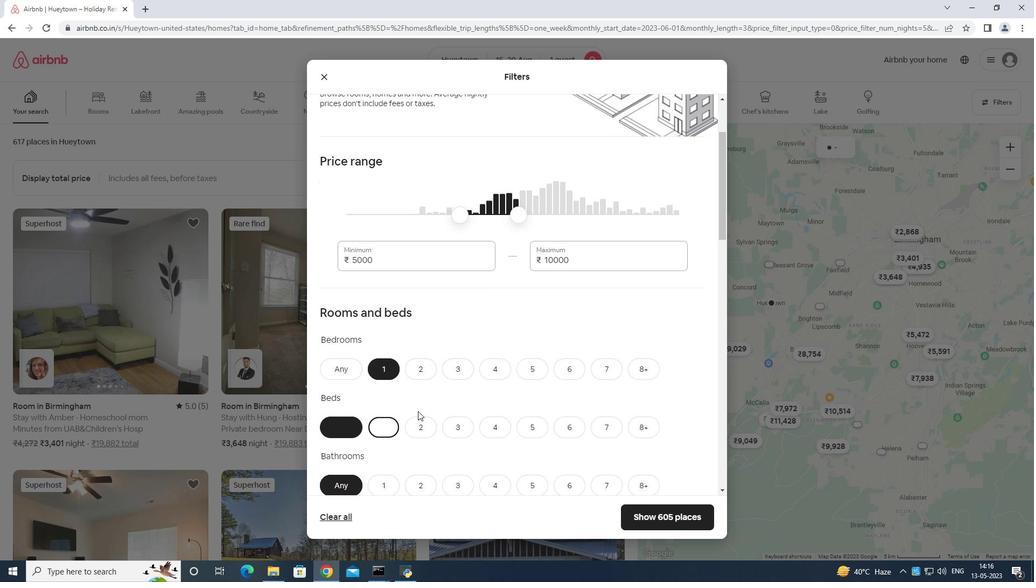 
Action: Mouse moved to (446, 388)
Screenshot: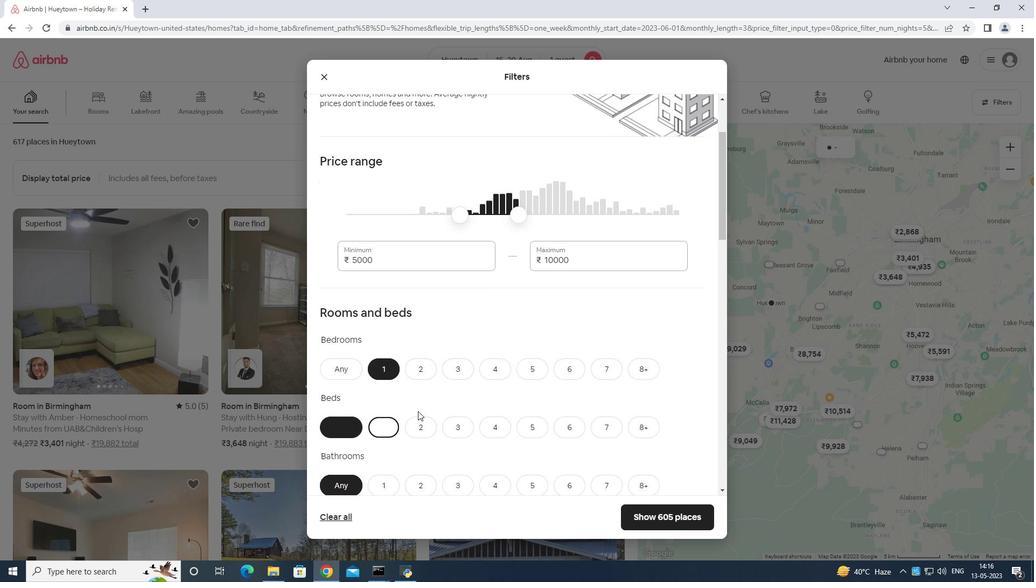 
Action: Mouse scrolled (446, 388) with delta (0, 0)
Screenshot: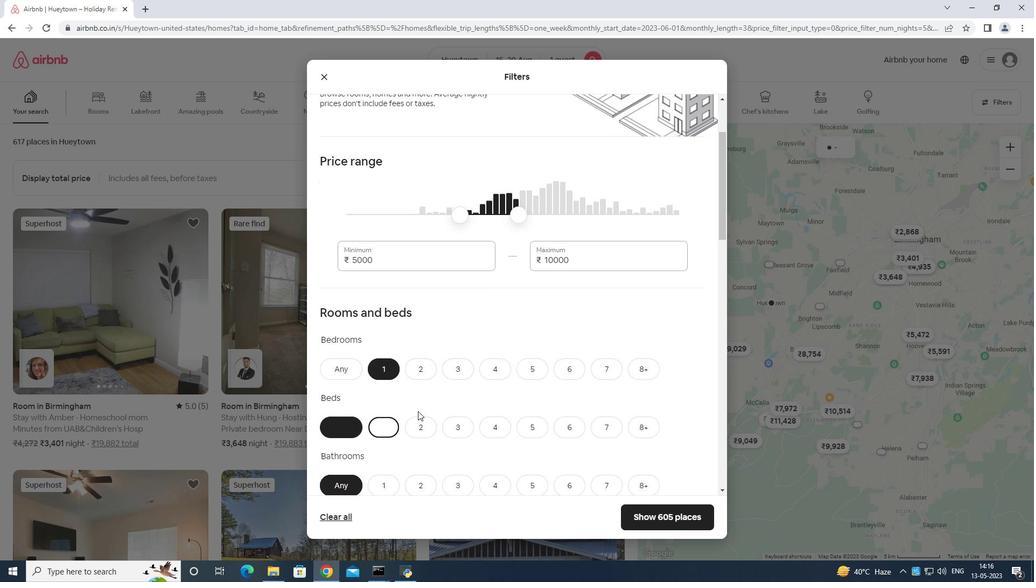 
Action: Mouse moved to (393, 306)
Screenshot: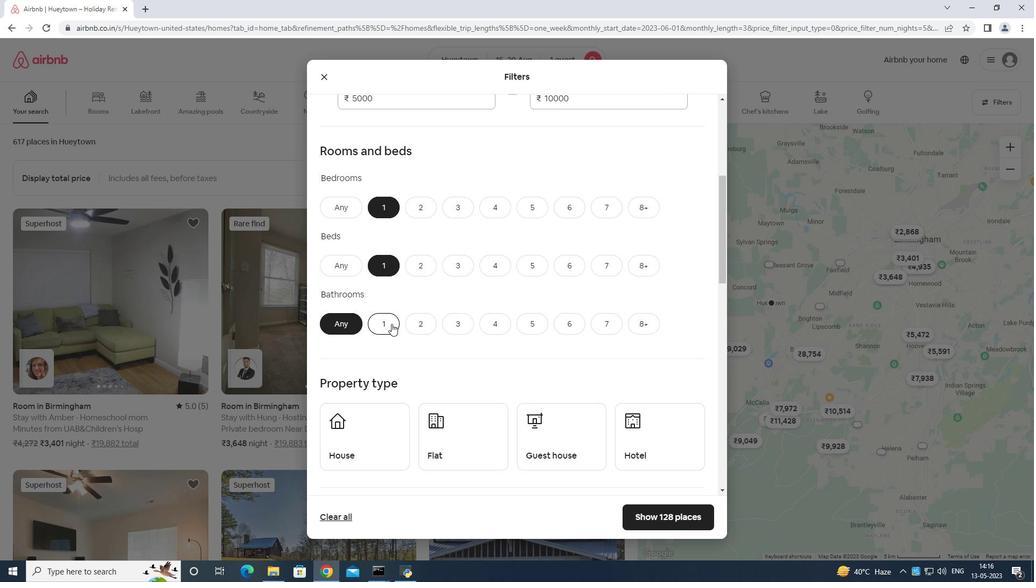 
Action: Mouse pressed left at (393, 306)
Screenshot: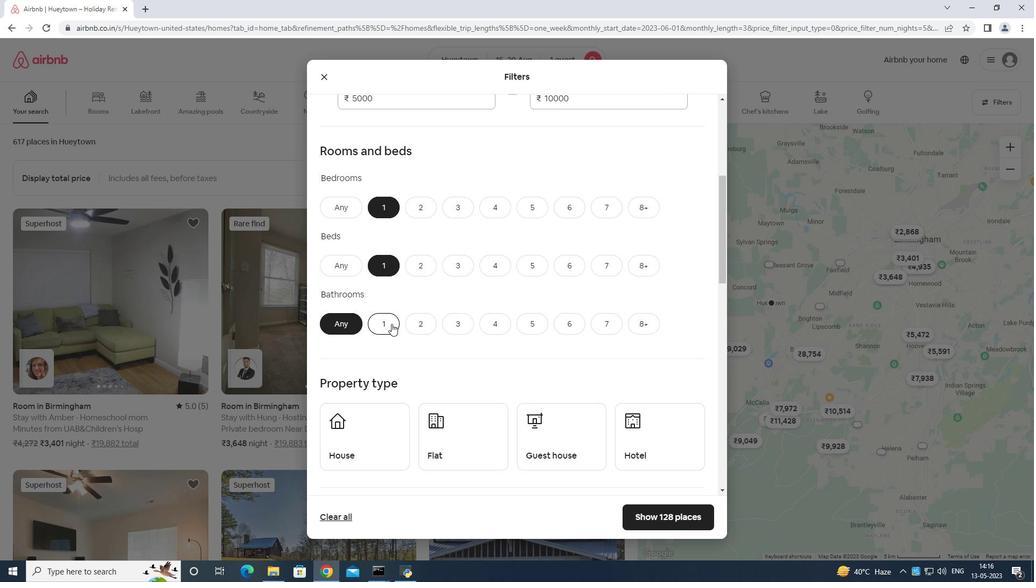 
Action: Mouse moved to (380, 323)
Screenshot: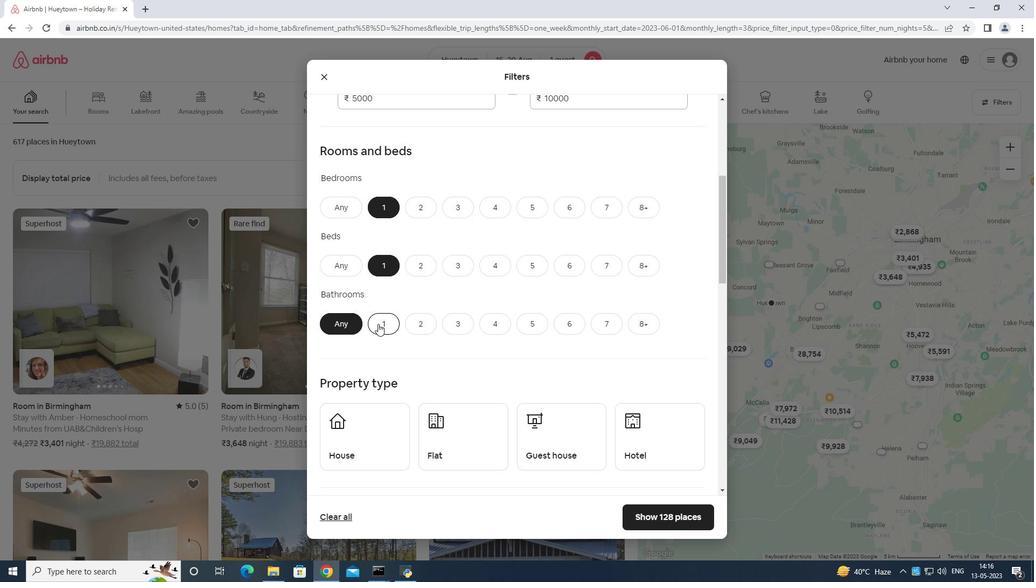 
Action: Mouse pressed left at (380, 323)
Screenshot: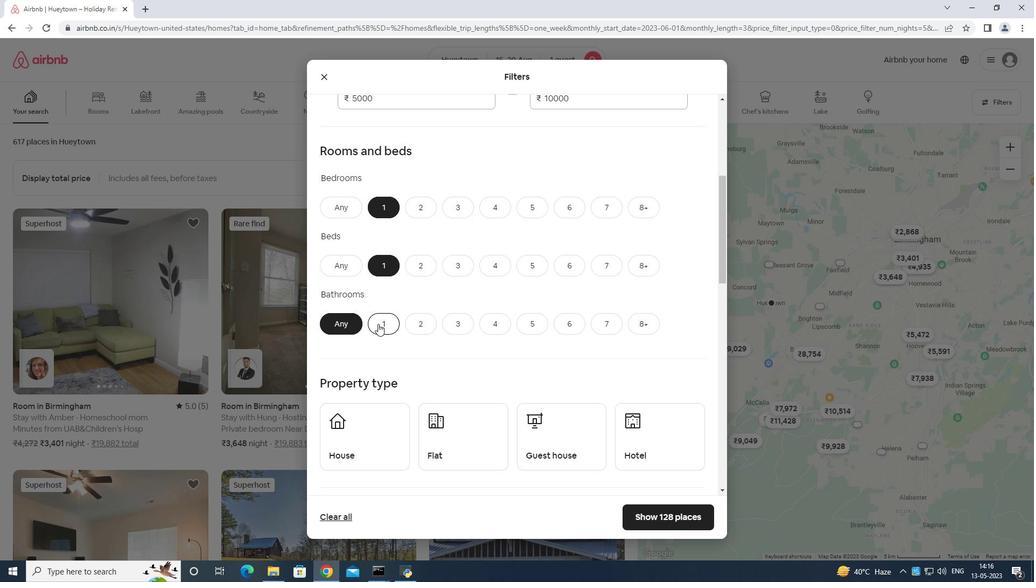
Action: Mouse moved to (320, 461)
Screenshot: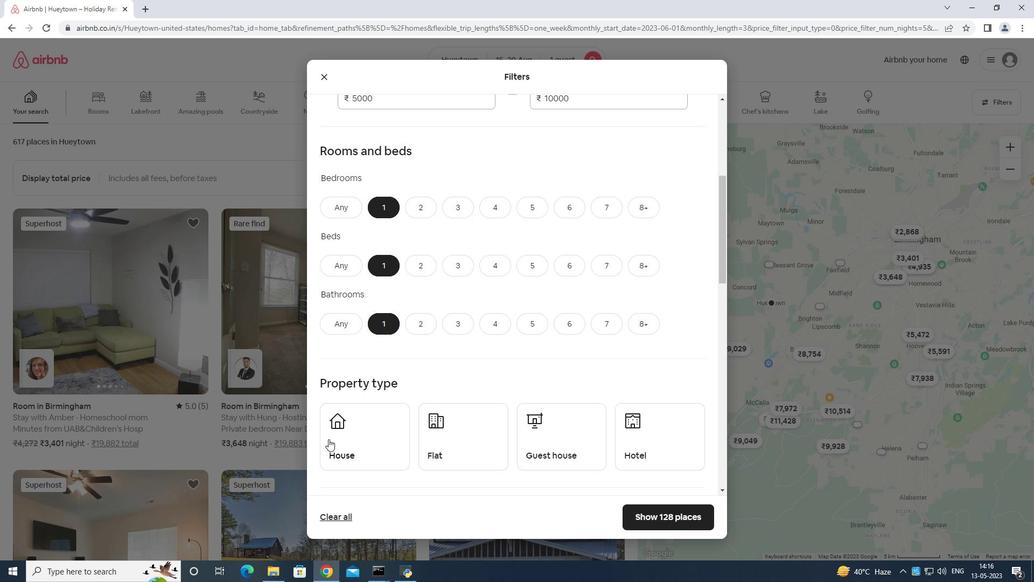 
Action: Mouse pressed left at (320, 461)
Screenshot: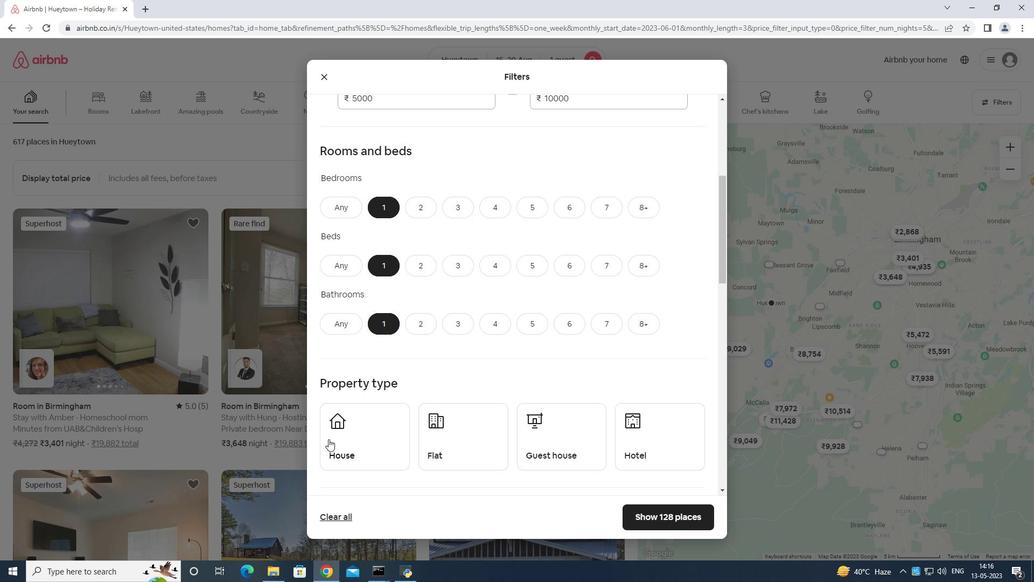 
Action: Mouse moved to (441, 448)
Screenshot: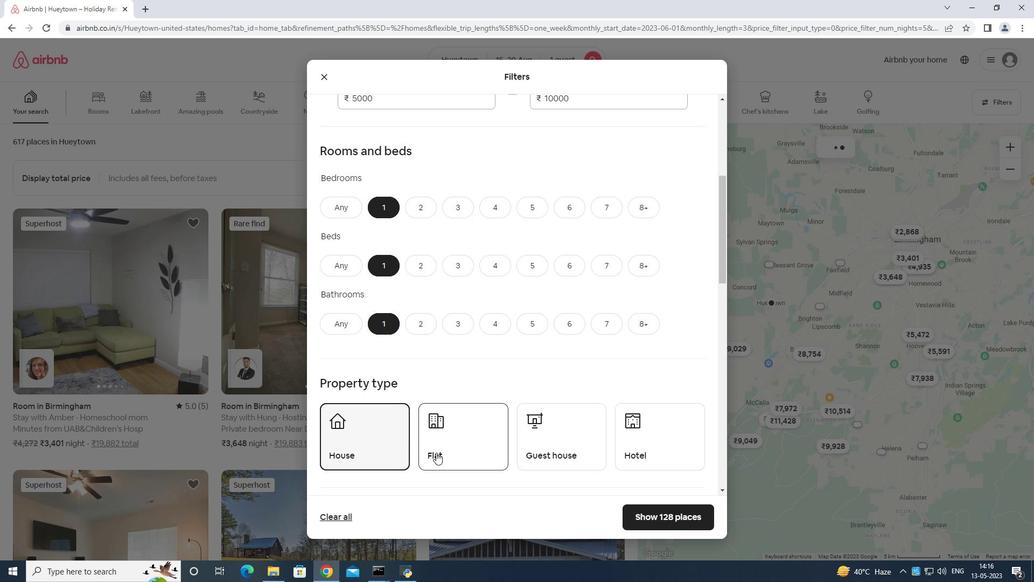 
Action: Mouse pressed left at (441, 448)
Screenshot: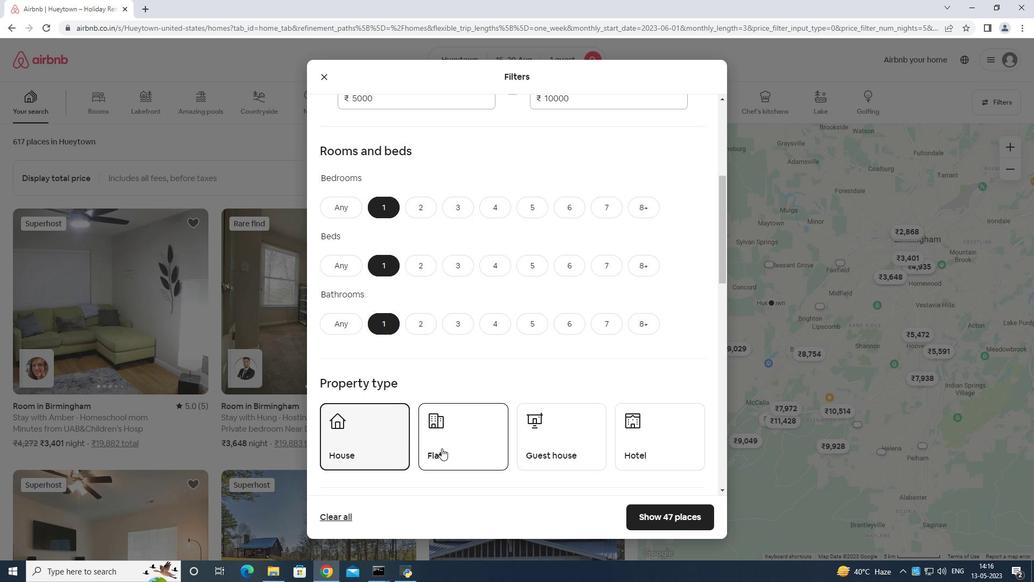 
Action: Mouse moved to (550, 450)
Screenshot: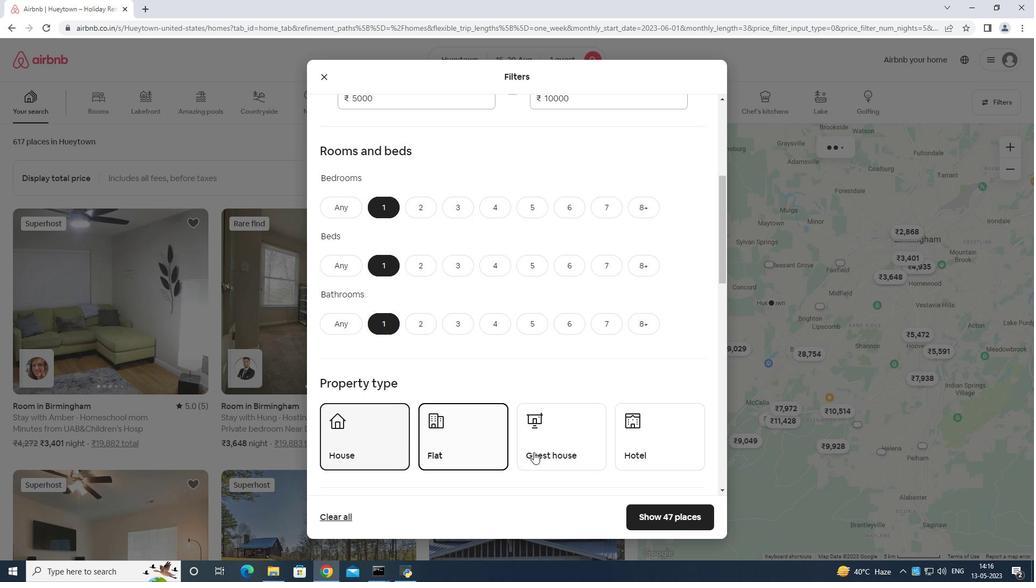 
Action: Mouse pressed left at (550, 450)
Screenshot: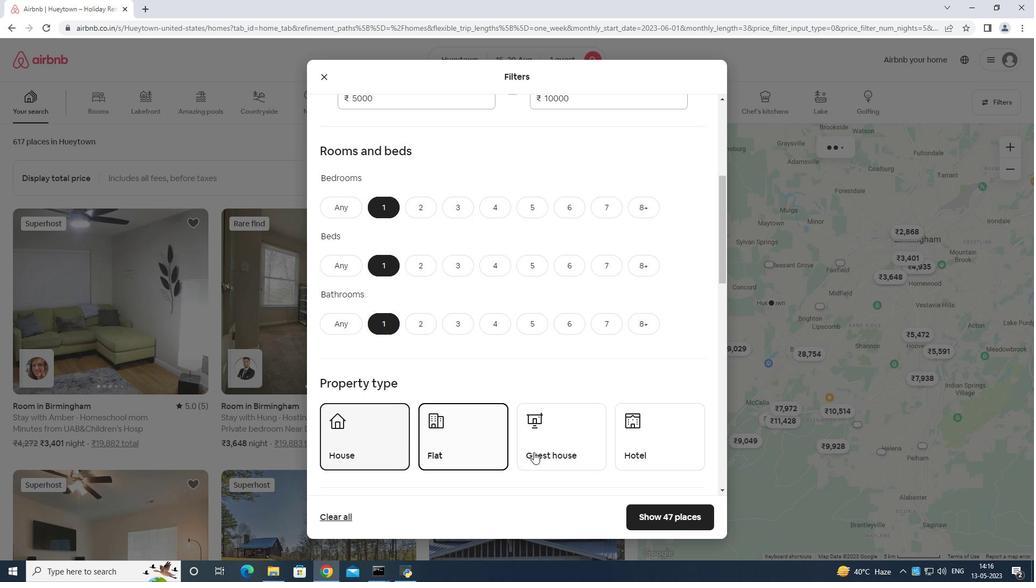 
Action: Mouse moved to (637, 454)
Screenshot: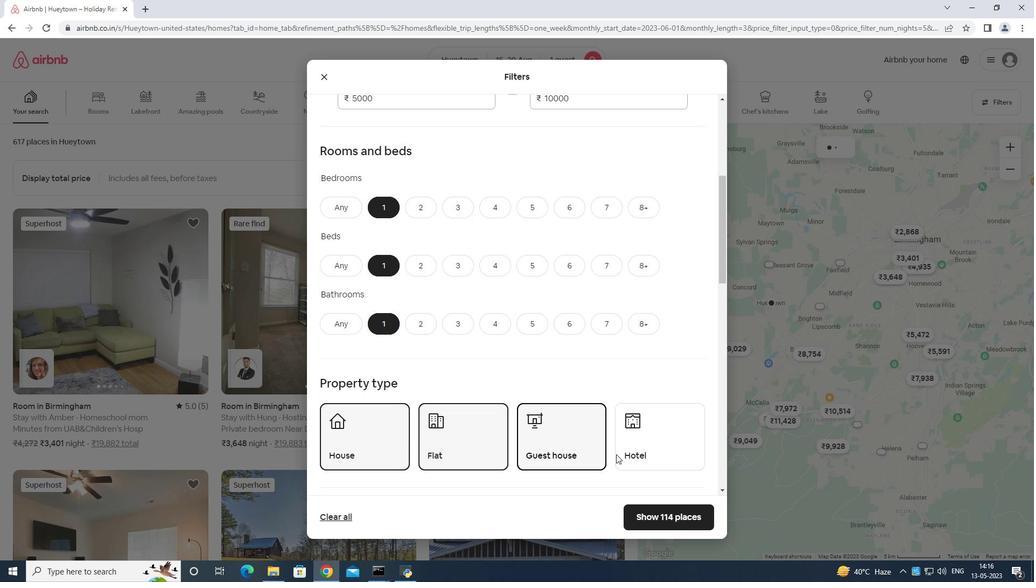 
Action: Mouse pressed left at (637, 454)
Screenshot: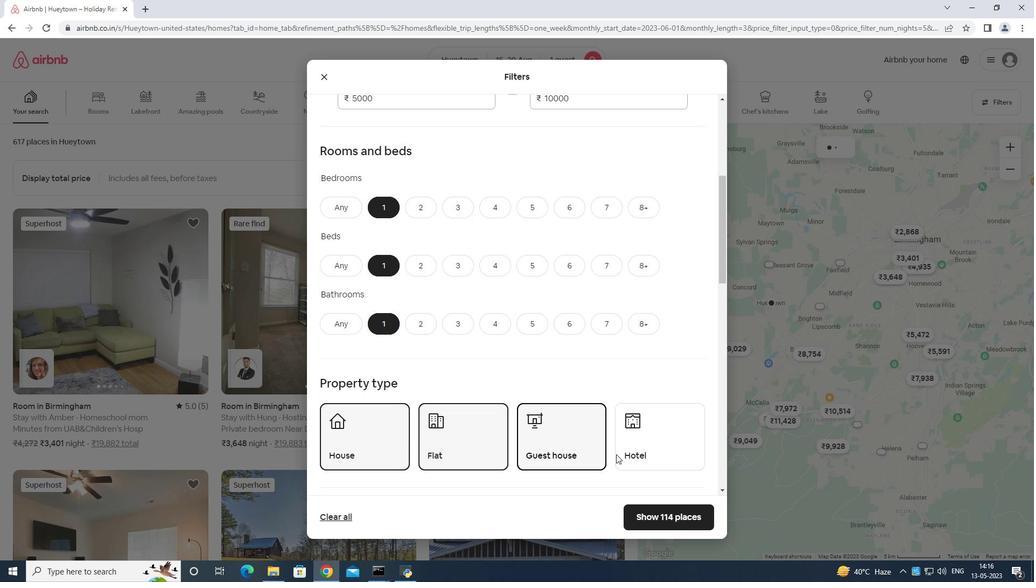 
Action: Mouse moved to (653, 410)
Screenshot: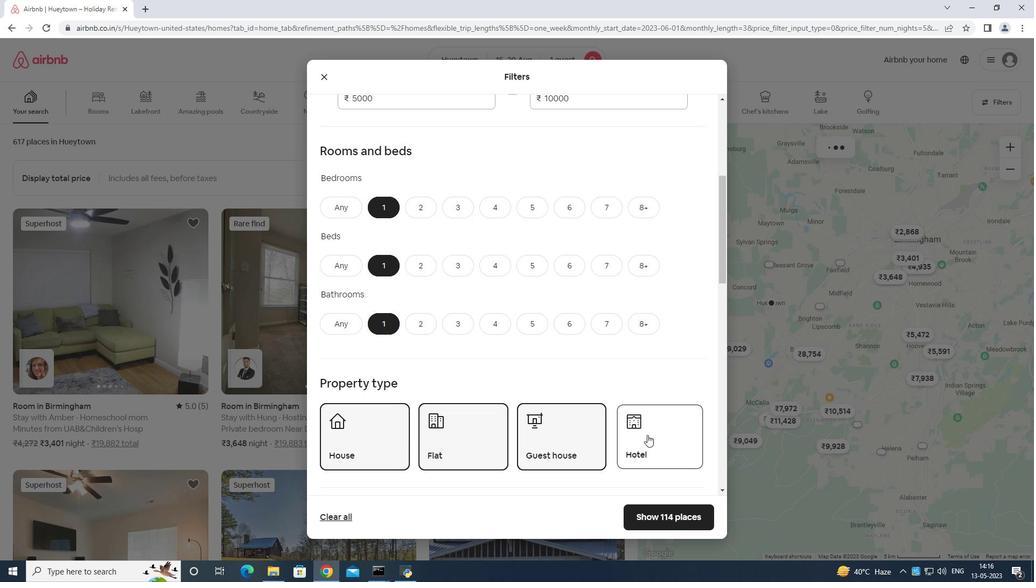 
Action: Mouse scrolled (653, 410) with delta (0, 0)
Screenshot: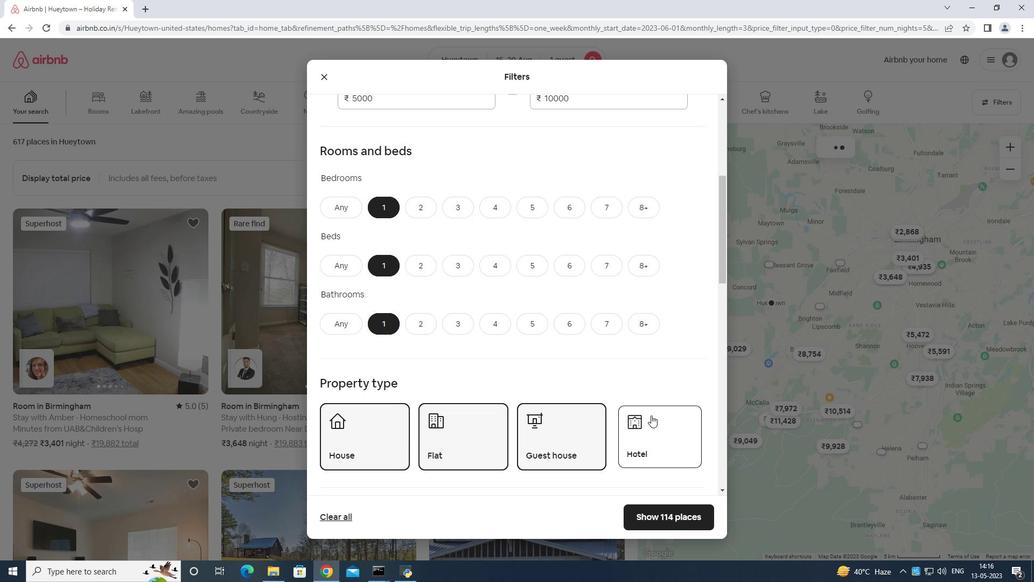 
Action: Mouse scrolled (653, 410) with delta (0, 0)
Screenshot: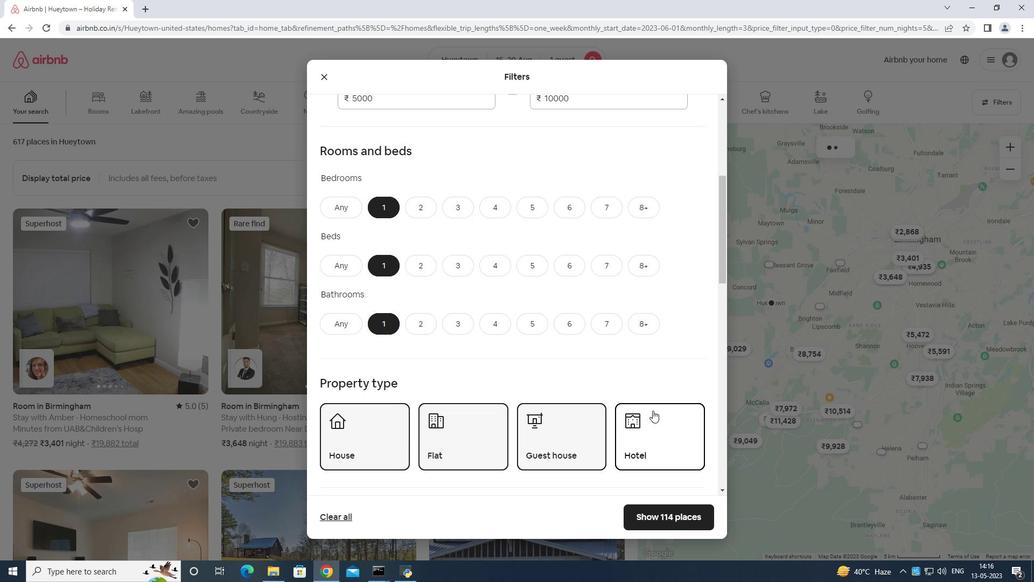 
Action: Mouse moved to (653, 412)
Screenshot: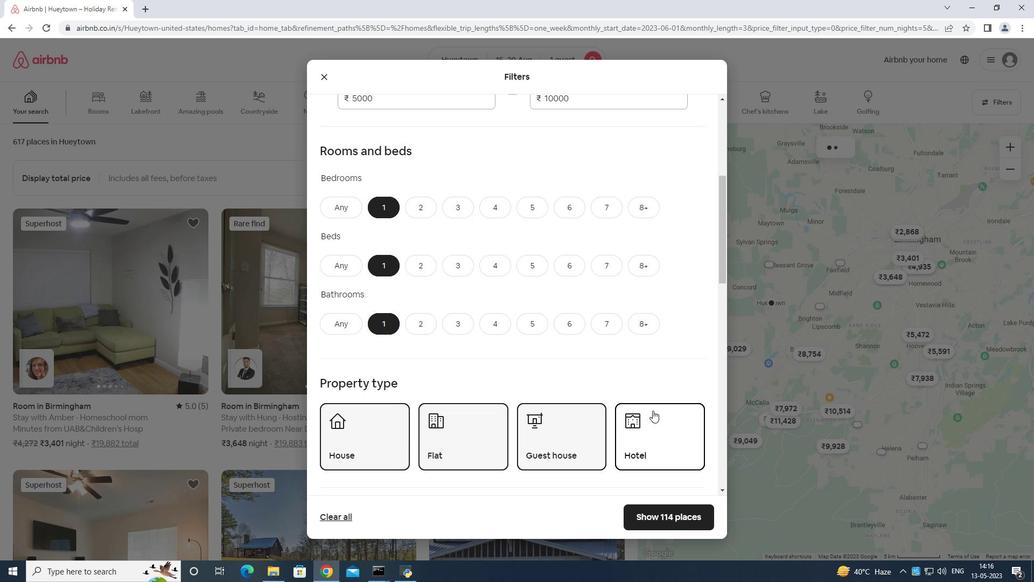 
Action: Mouse scrolled (653, 411) with delta (0, 0)
Screenshot: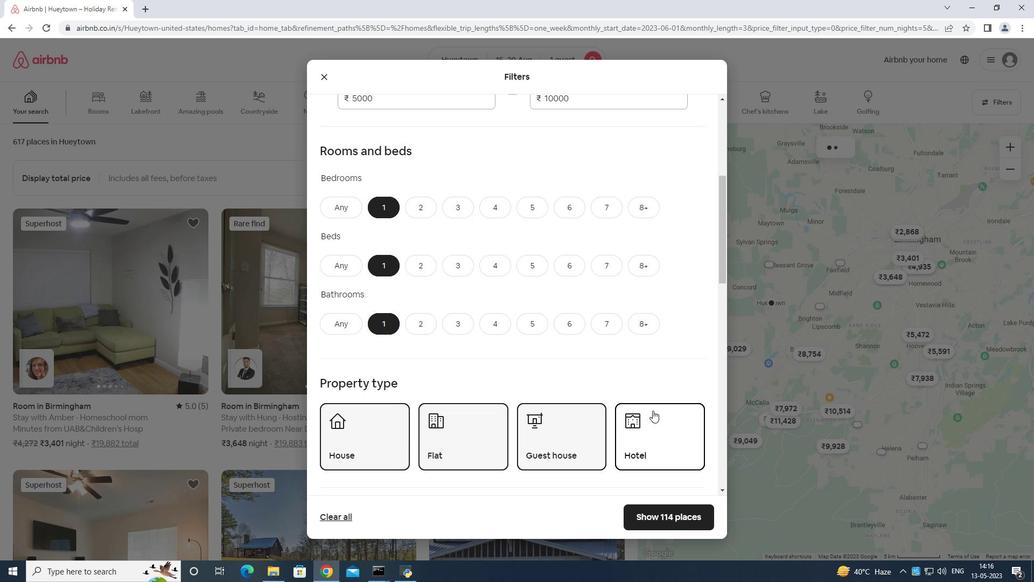 
Action: Mouse moved to (650, 412)
Screenshot: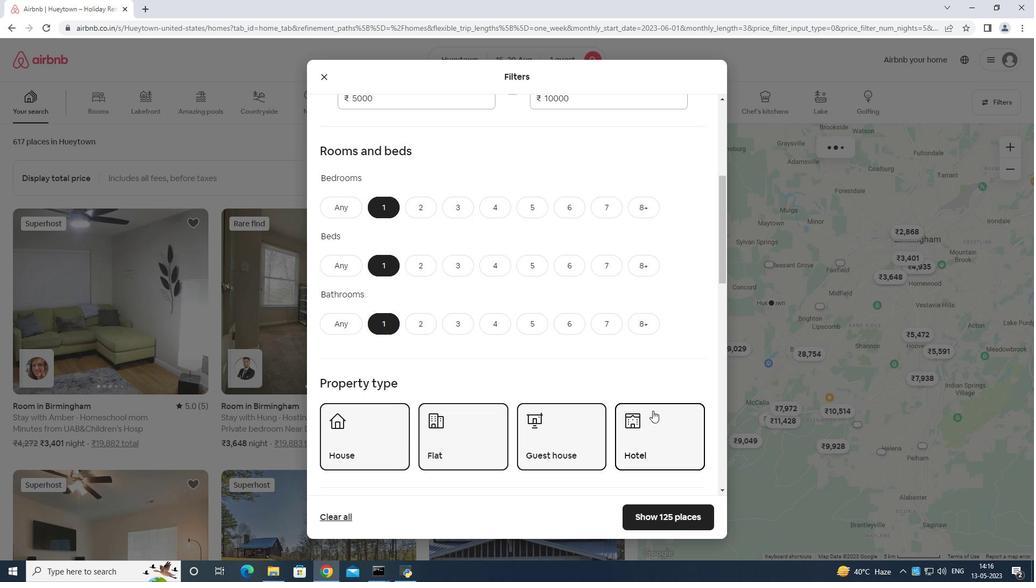 
Action: Mouse scrolled (650, 412) with delta (0, 0)
Screenshot: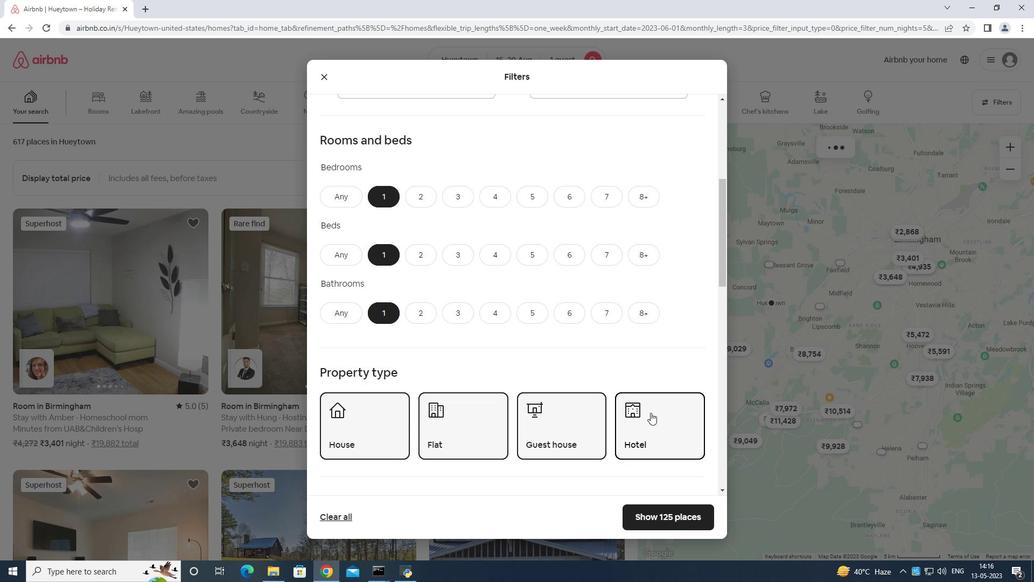 
Action: Mouse moved to (379, 470)
Screenshot: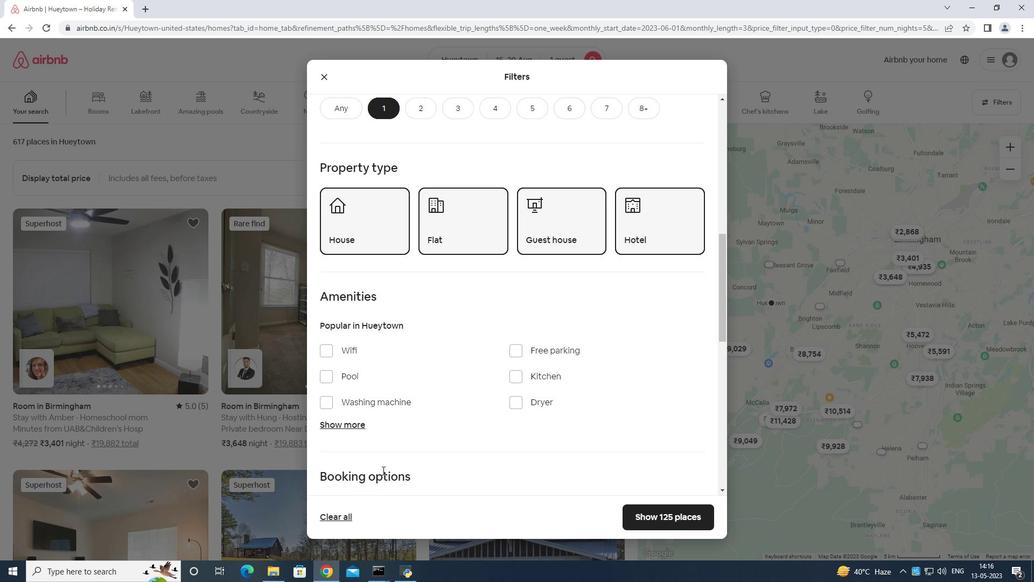 
Action: Mouse scrolled (379, 469) with delta (0, 0)
Screenshot: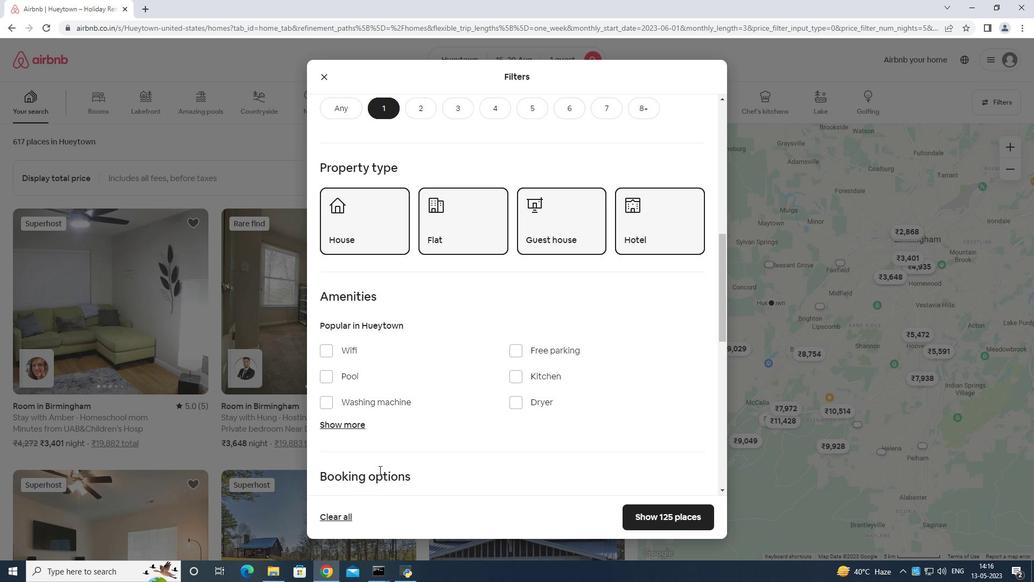 
Action: Mouse scrolled (379, 469) with delta (0, 0)
Screenshot: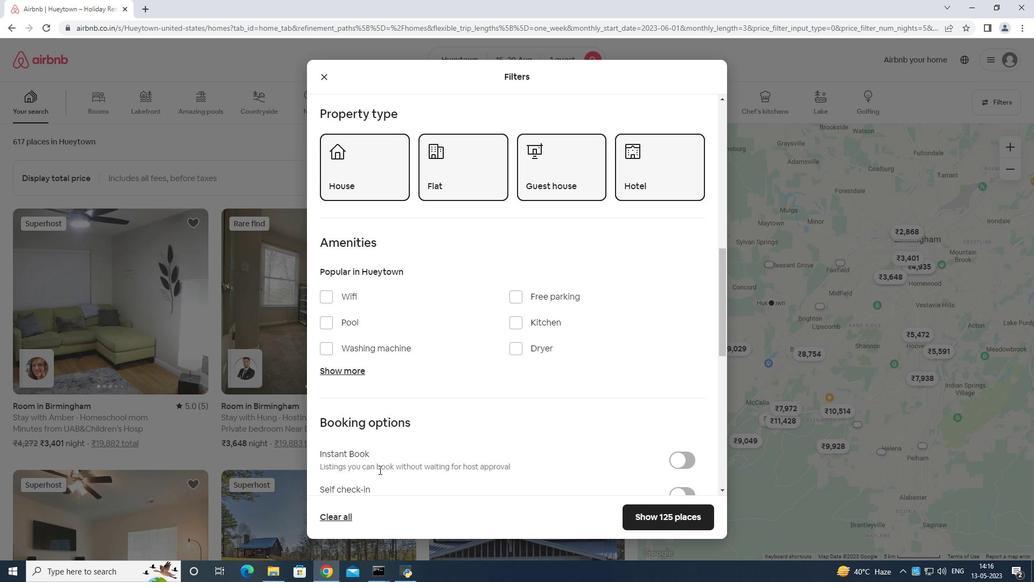 
Action: Mouse scrolled (379, 469) with delta (0, 0)
Screenshot: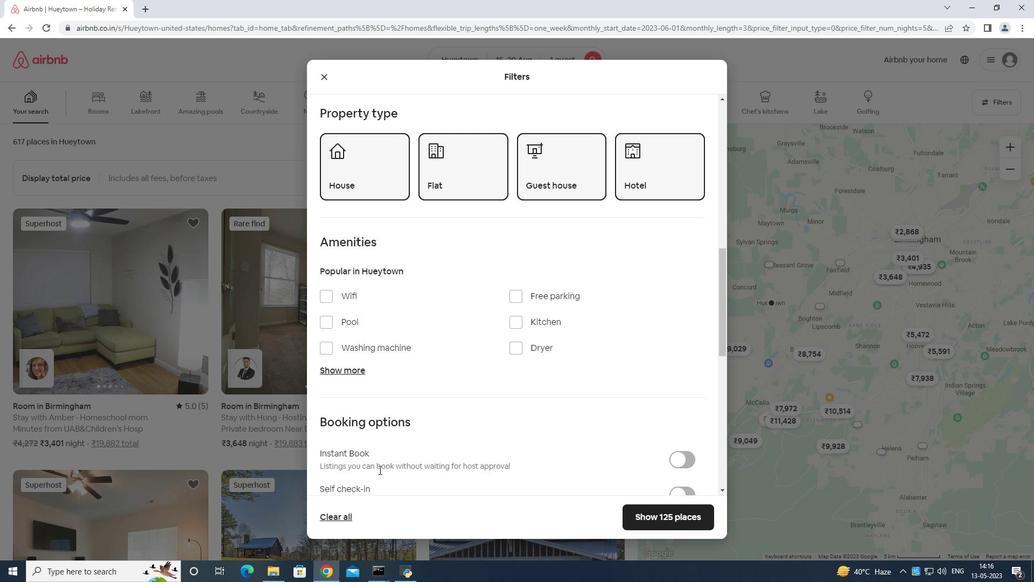 
Action: Mouse scrolled (379, 469) with delta (0, 0)
Screenshot: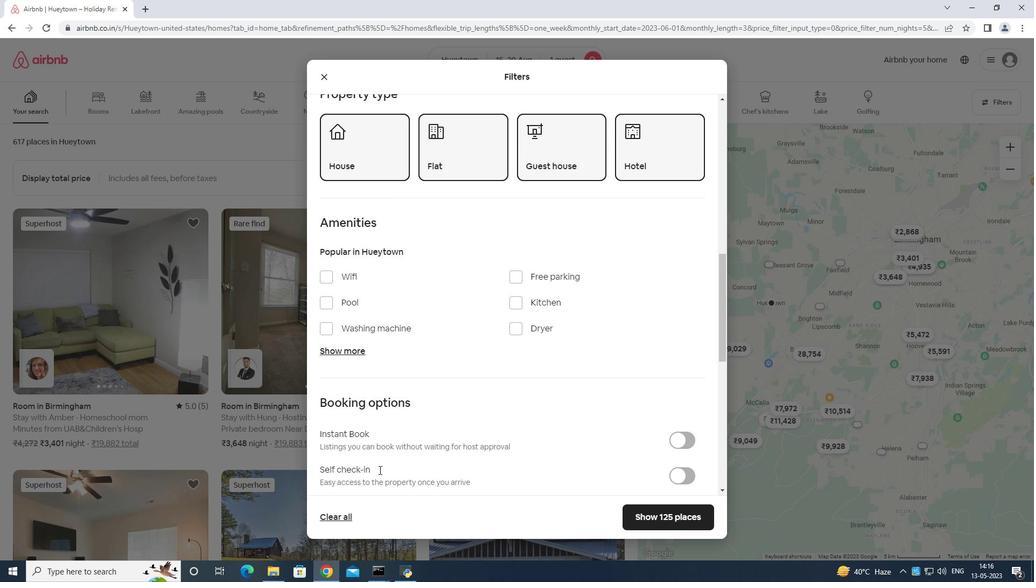 
Action: Mouse moved to (680, 335)
Screenshot: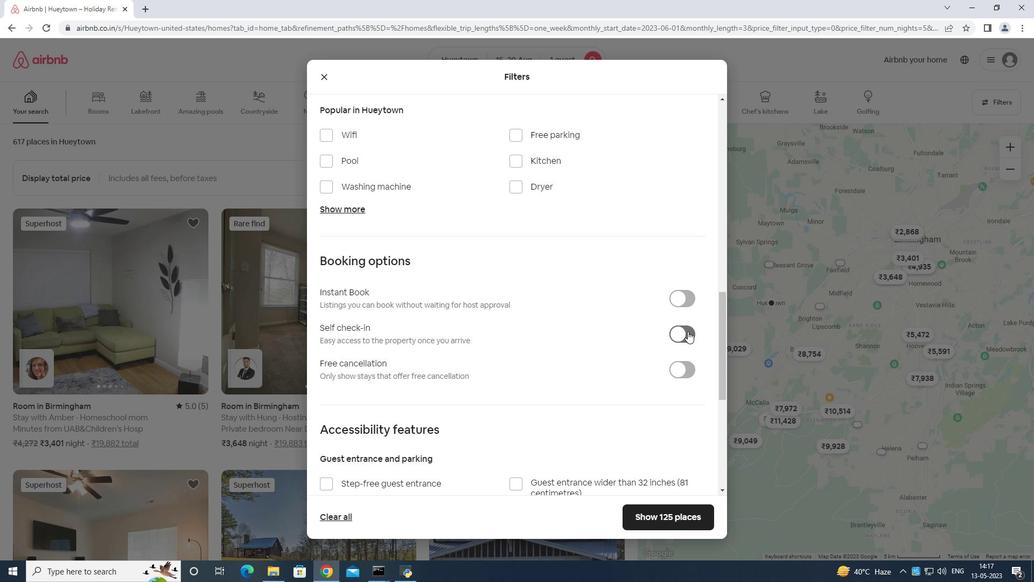 
Action: Mouse pressed left at (680, 335)
Screenshot: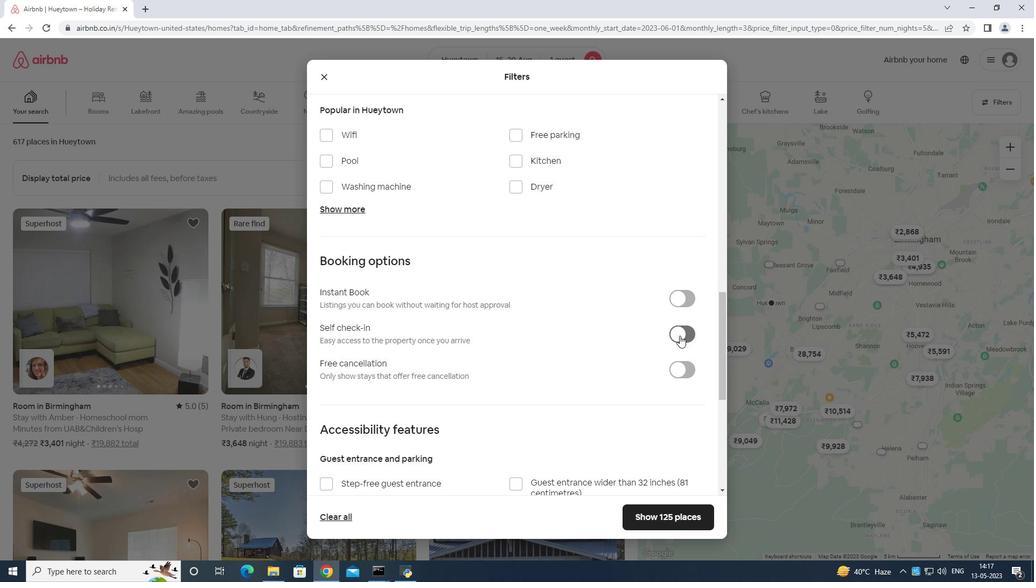 
Action: Mouse moved to (680, 335)
Screenshot: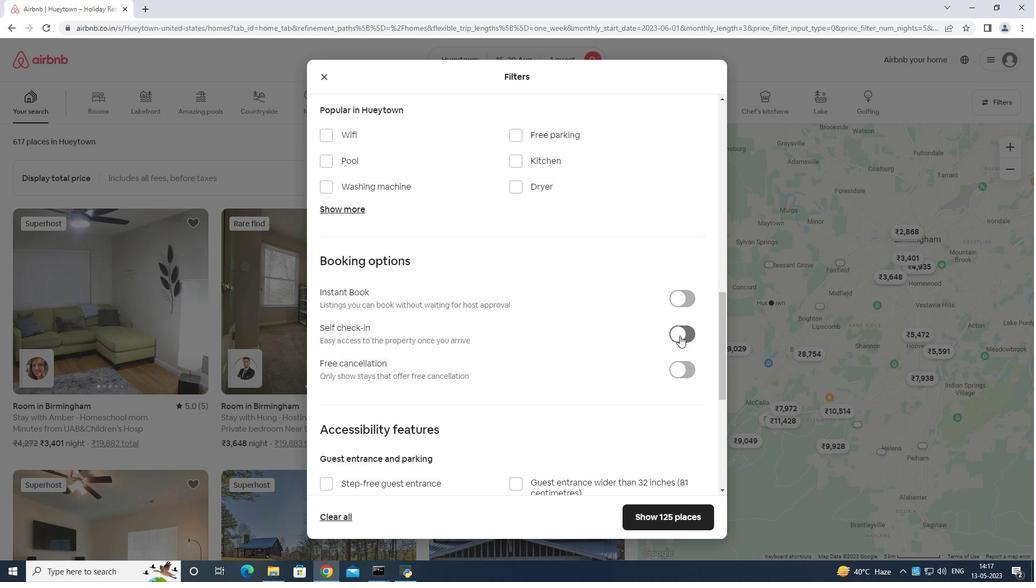 
Action: Mouse scrolled (680, 335) with delta (0, 0)
Screenshot: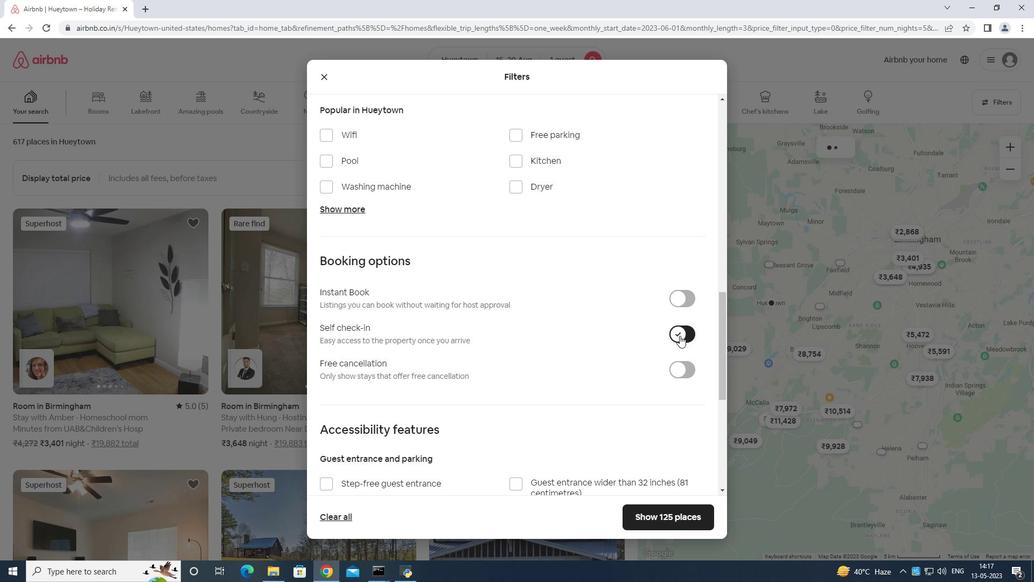 
Action: Mouse moved to (680, 335)
Screenshot: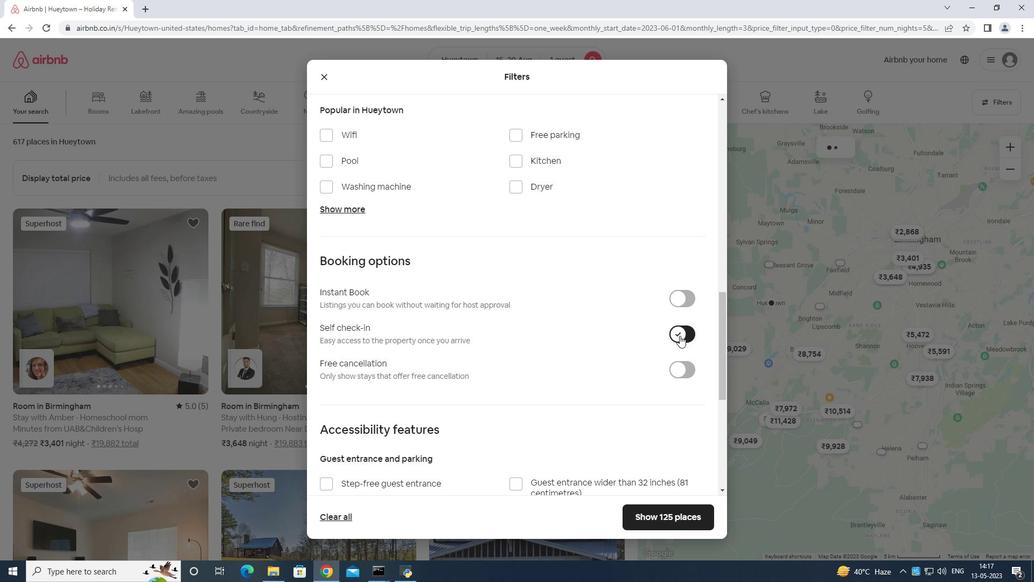 
Action: Mouse scrolled (680, 335) with delta (0, 0)
Screenshot: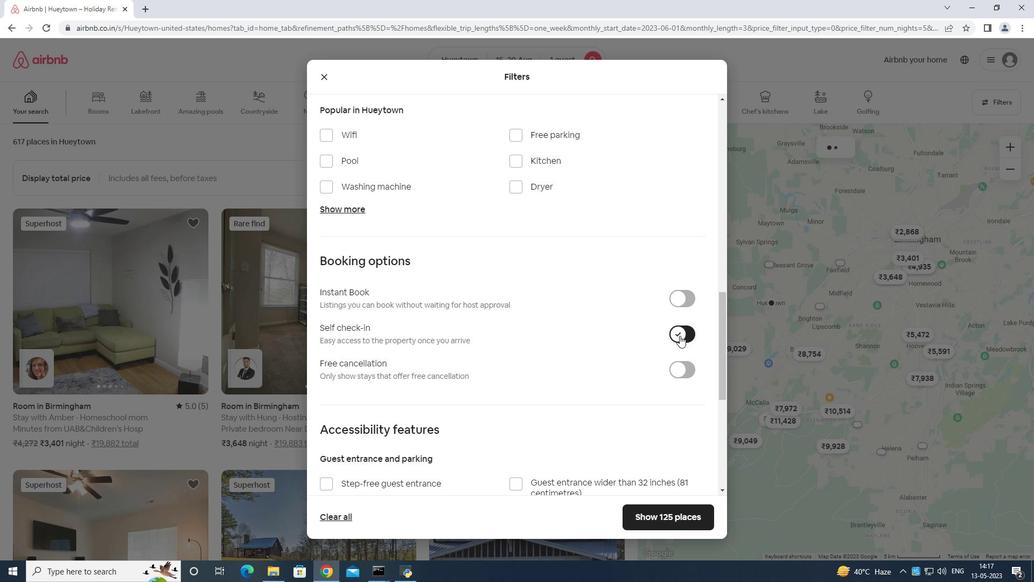 
Action: Mouse moved to (680, 335)
Screenshot: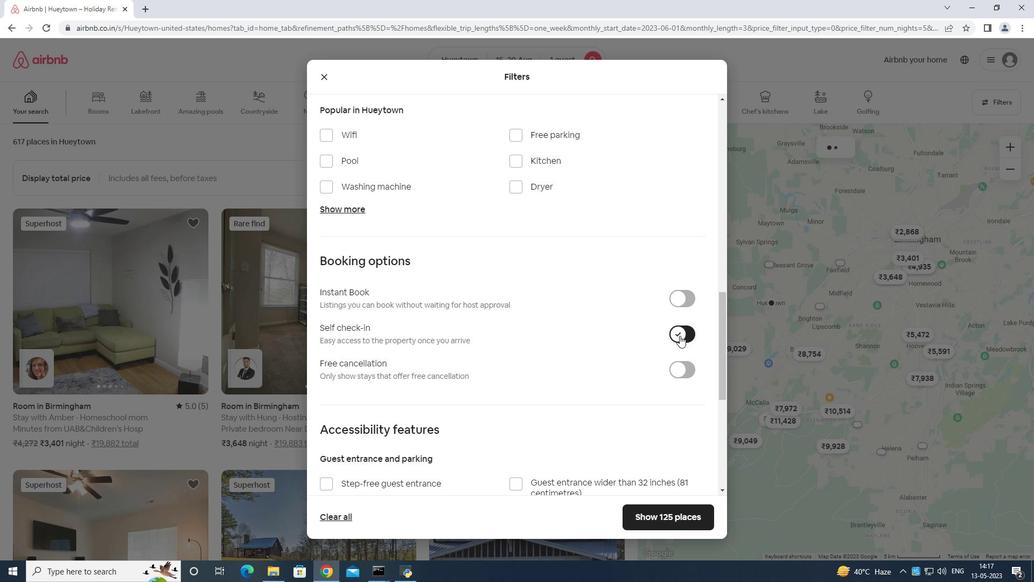 
Action: Mouse scrolled (680, 335) with delta (0, 0)
Screenshot: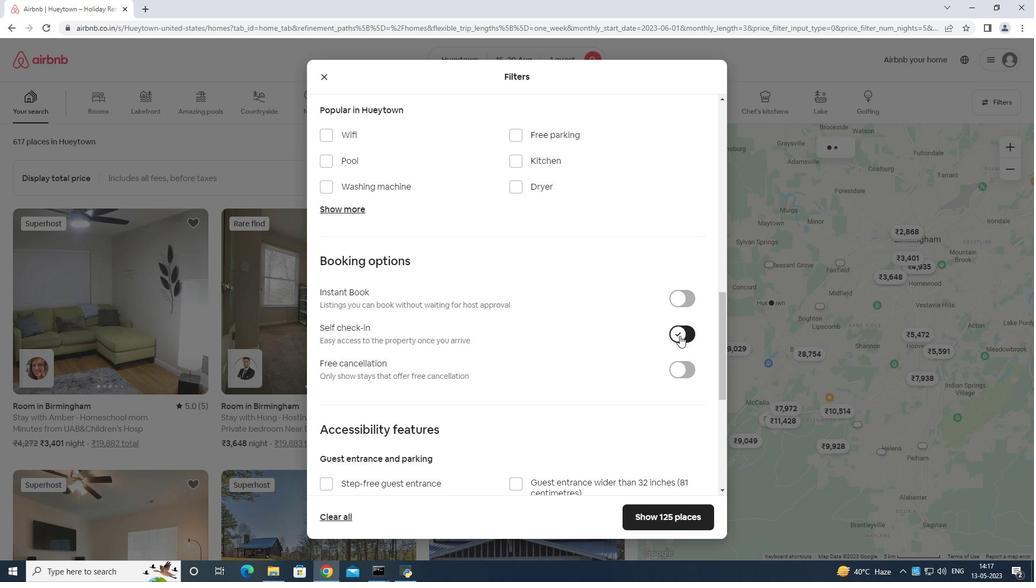 
Action: Mouse moved to (678, 336)
Screenshot: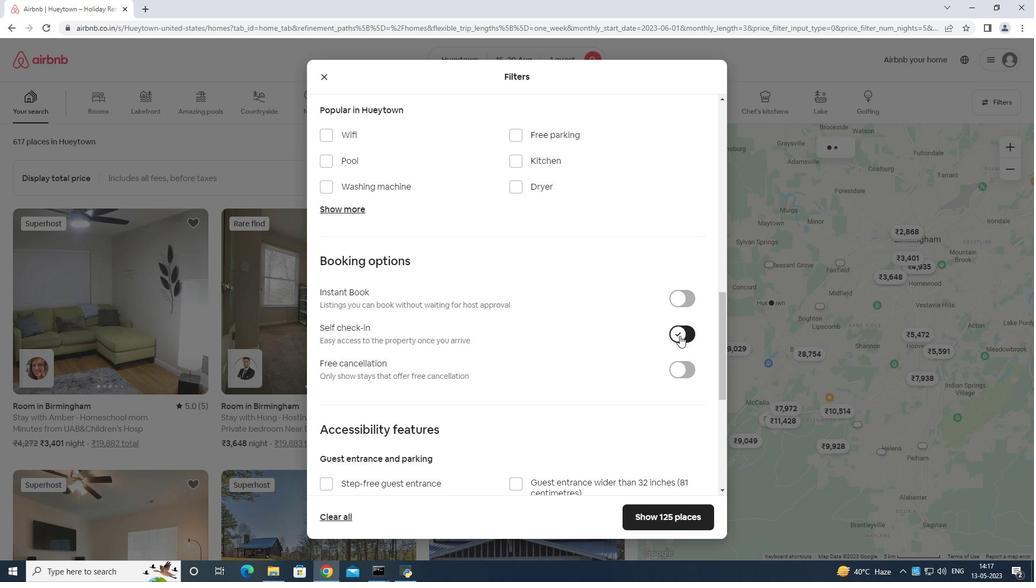 
Action: Mouse scrolled (678, 335) with delta (0, 0)
Screenshot: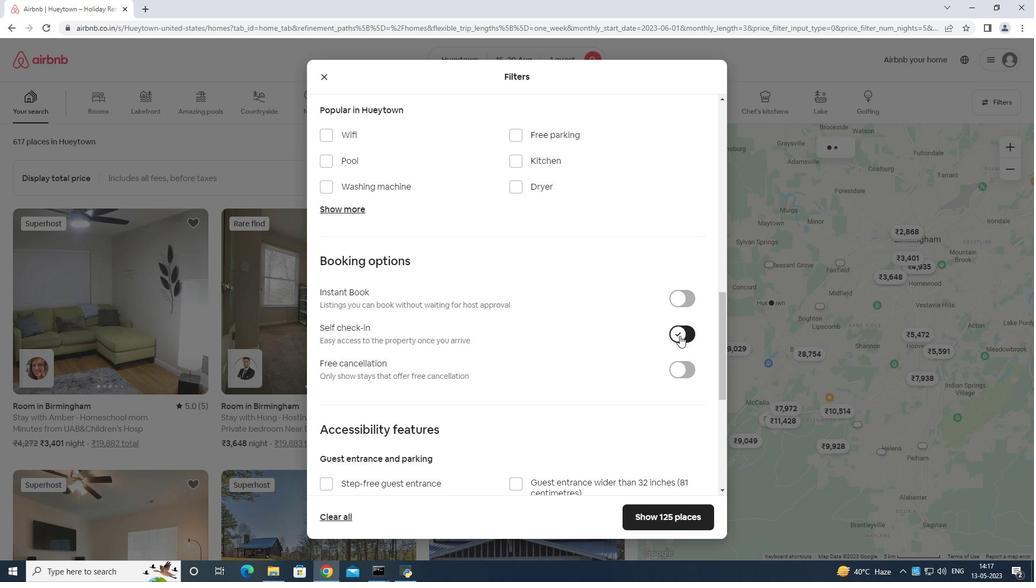 
Action: Mouse moved to (673, 334)
Screenshot: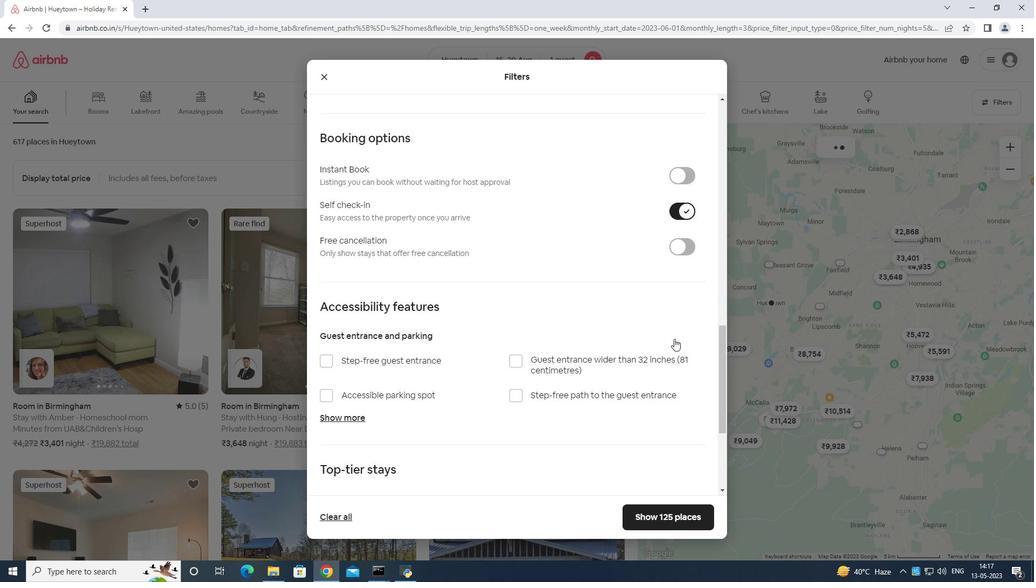 
Action: Mouse scrolled (673, 333) with delta (0, 0)
Screenshot: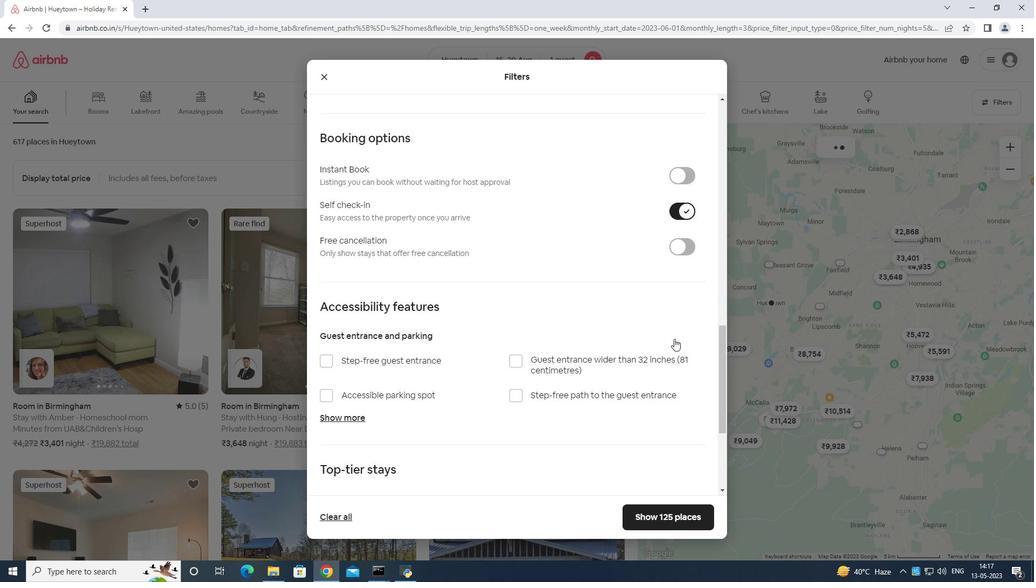 
Action: Mouse moved to (671, 335)
Screenshot: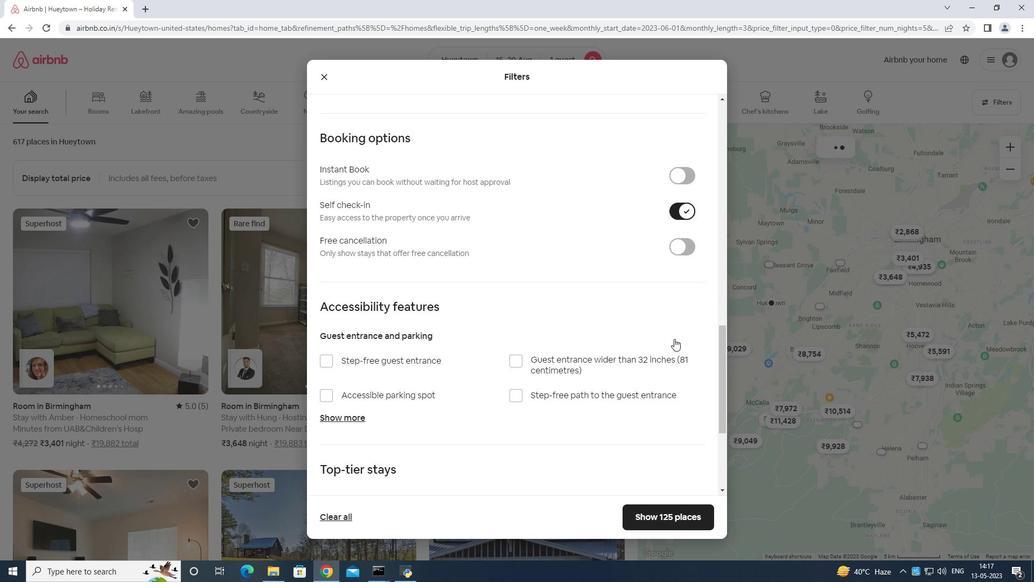 
Action: Mouse scrolled (671, 334) with delta (0, 0)
Screenshot: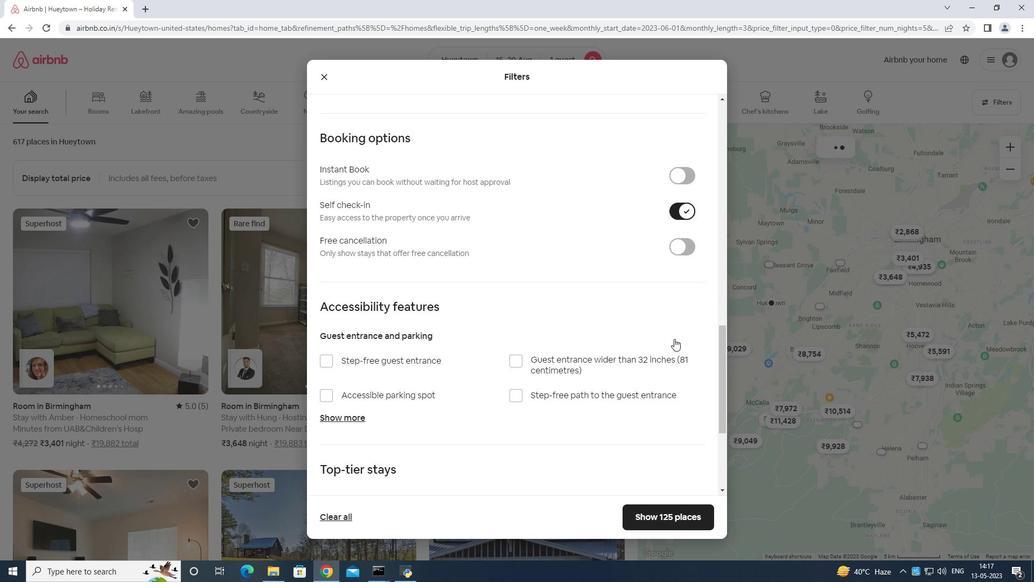 
Action: Mouse moved to (670, 336)
Screenshot: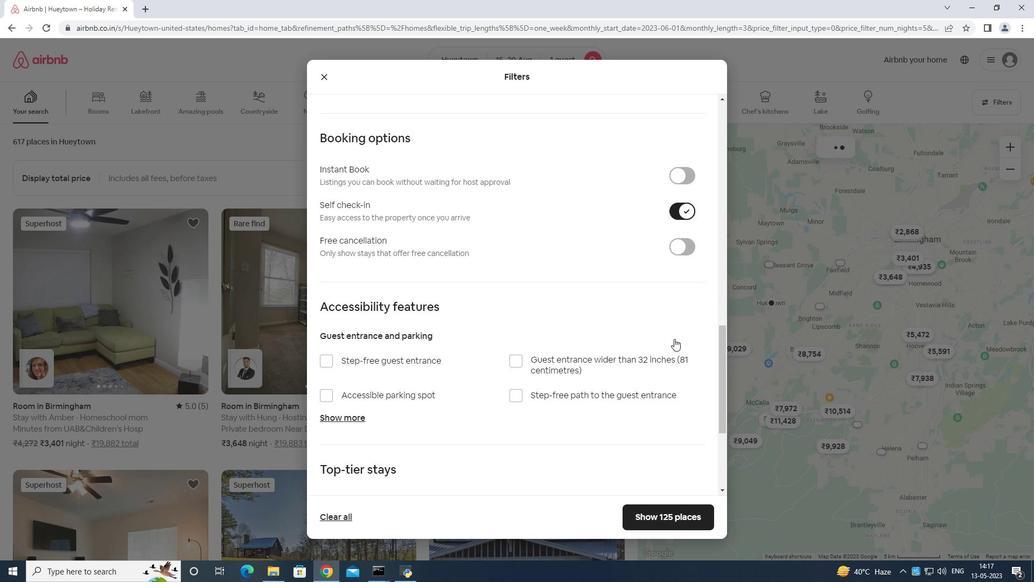 
Action: Mouse scrolled (670, 335) with delta (0, 0)
Screenshot: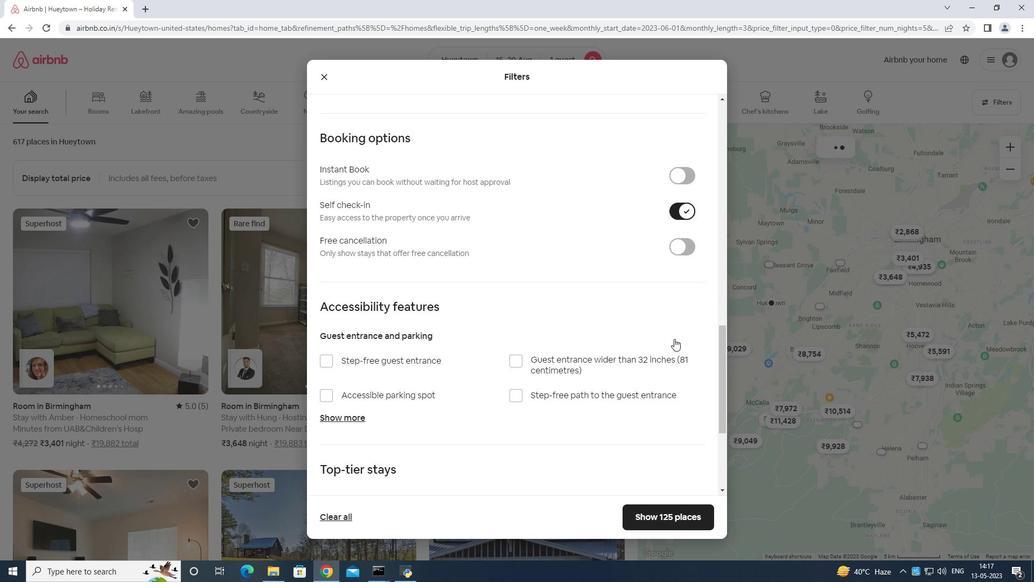 
Action: Mouse moved to (665, 341)
Screenshot: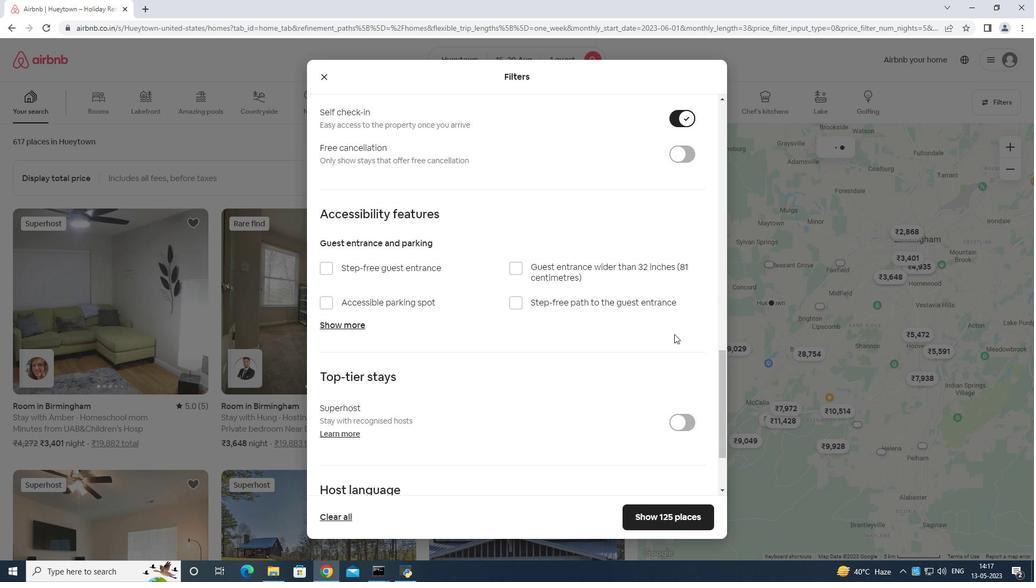 
Action: Mouse scrolled (665, 340) with delta (0, 0)
Screenshot: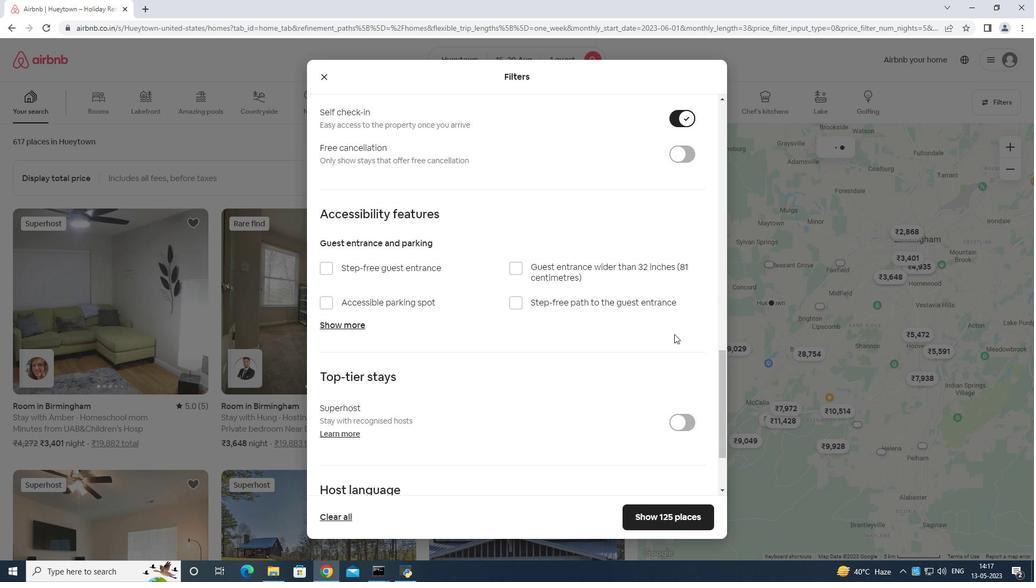 
Action: Mouse moved to (650, 350)
Screenshot: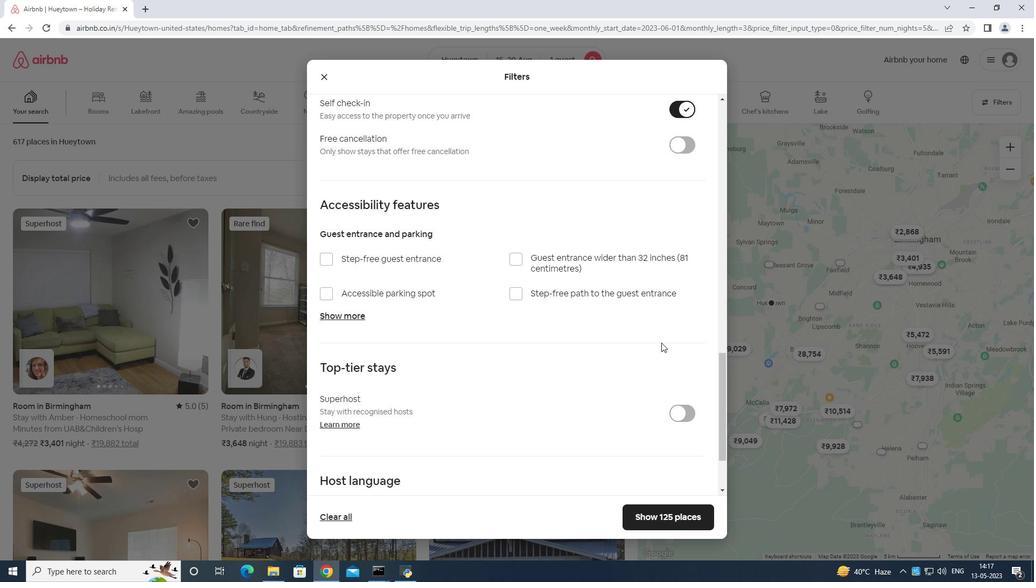 
Action: Mouse scrolled (650, 350) with delta (0, 0)
Screenshot: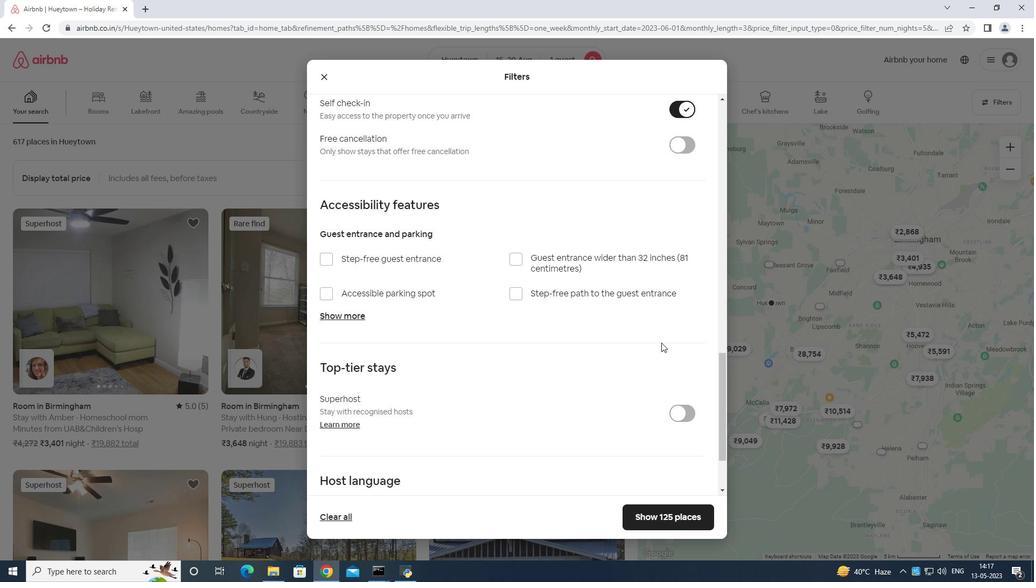 
Action: Mouse moved to (644, 357)
Screenshot: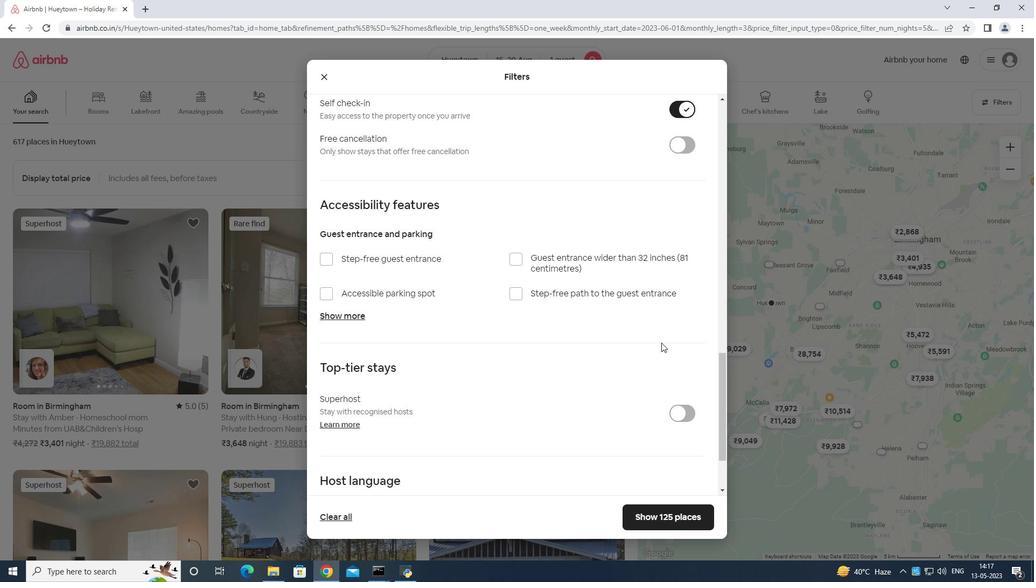 
Action: Mouse scrolled (644, 356) with delta (0, 0)
Screenshot: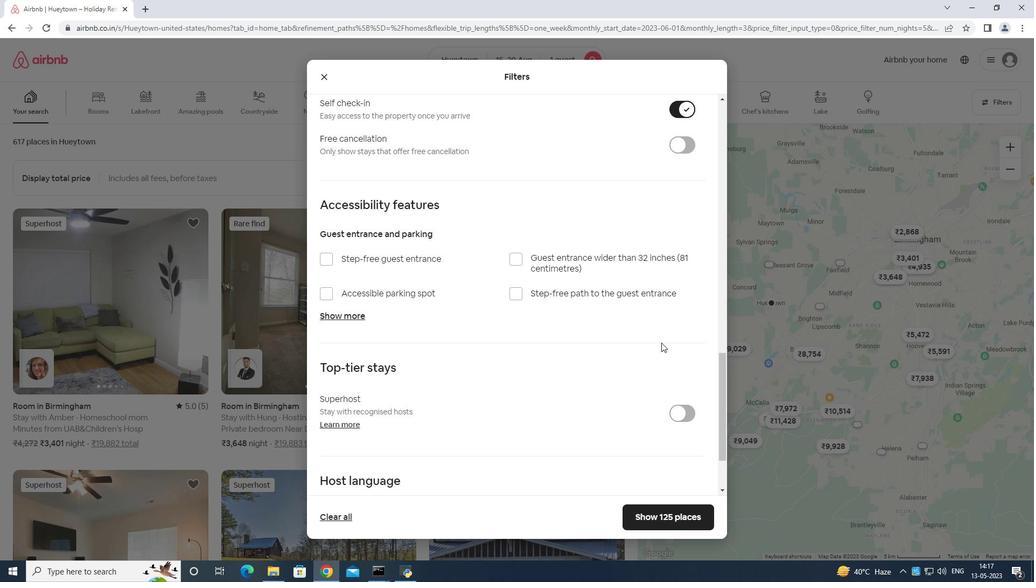 
Action: Mouse moved to (626, 371)
Screenshot: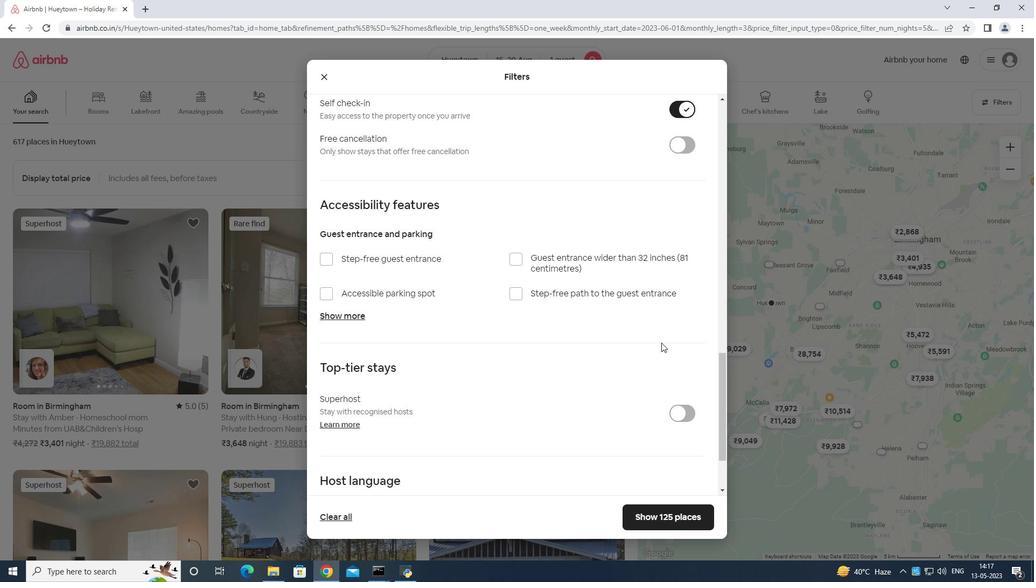 
Action: Mouse scrolled (626, 371) with delta (0, 0)
Screenshot: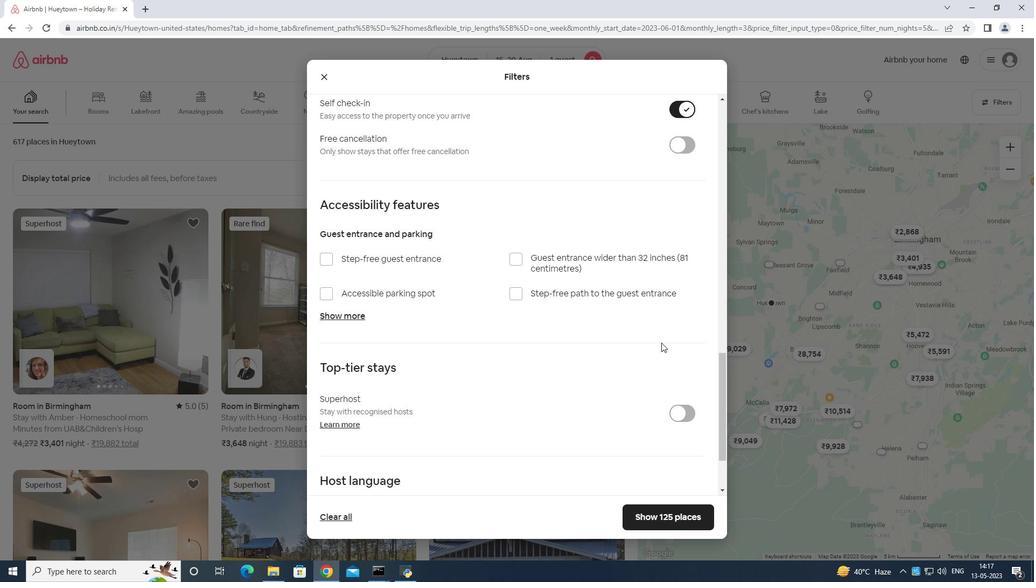 
Action: Mouse moved to (323, 416)
Screenshot: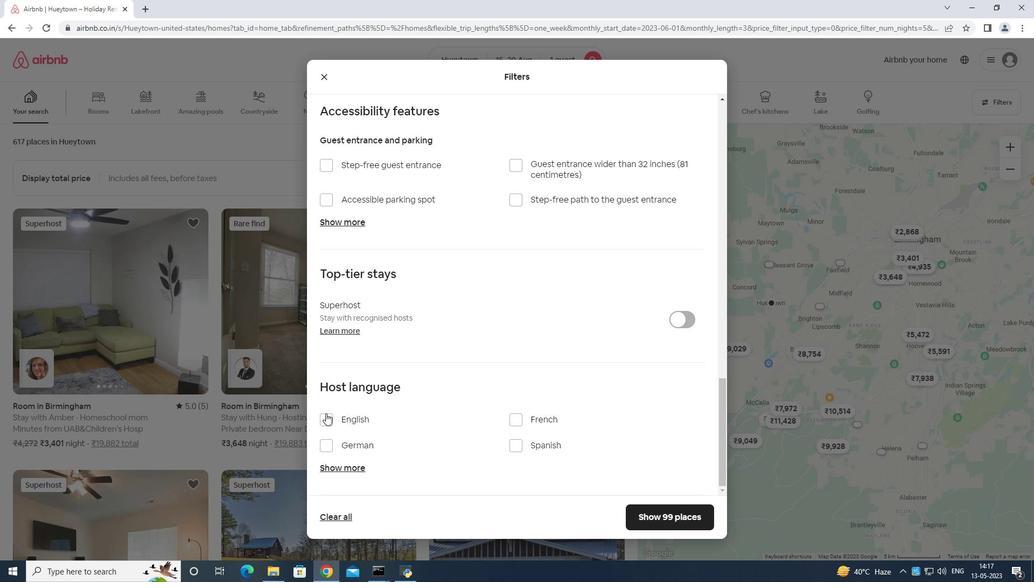 
Action: Mouse pressed left at (323, 416)
Screenshot: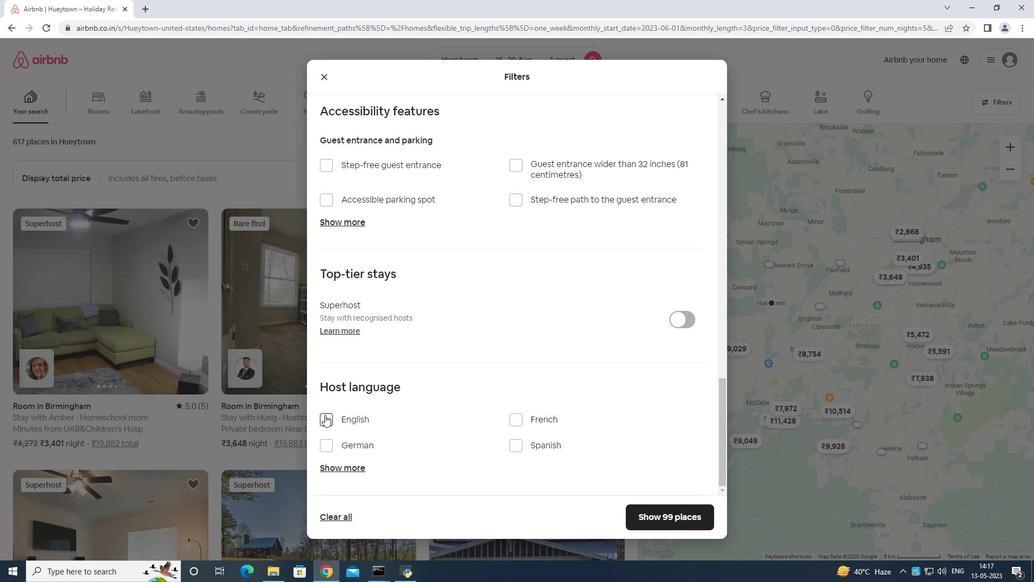 
Action: Mouse moved to (674, 515)
Screenshot: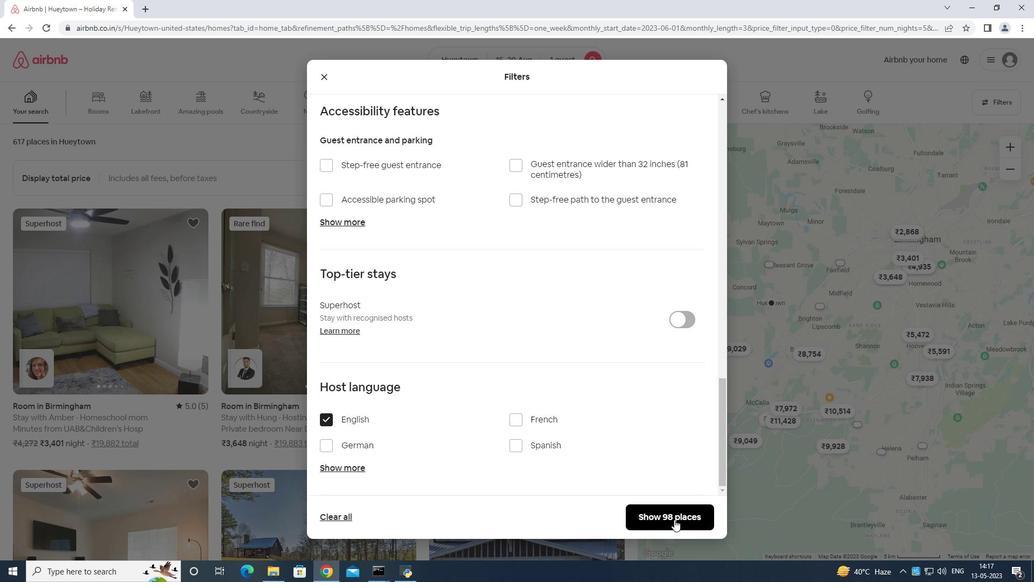 
Action: Mouse pressed left at (674, 515)
Screenshot: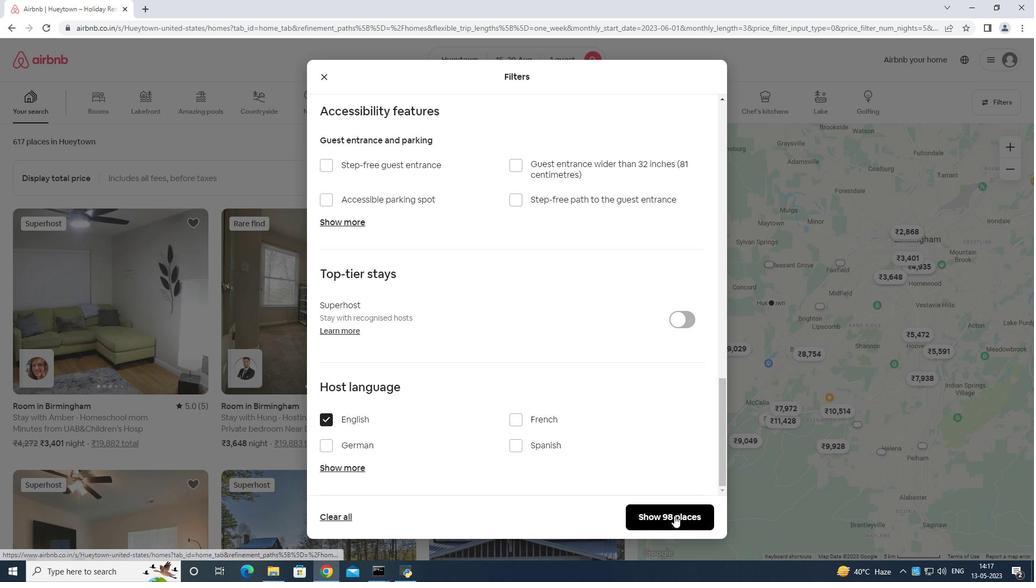 
Action: Mouse moved to (674, 515)
Screenshot: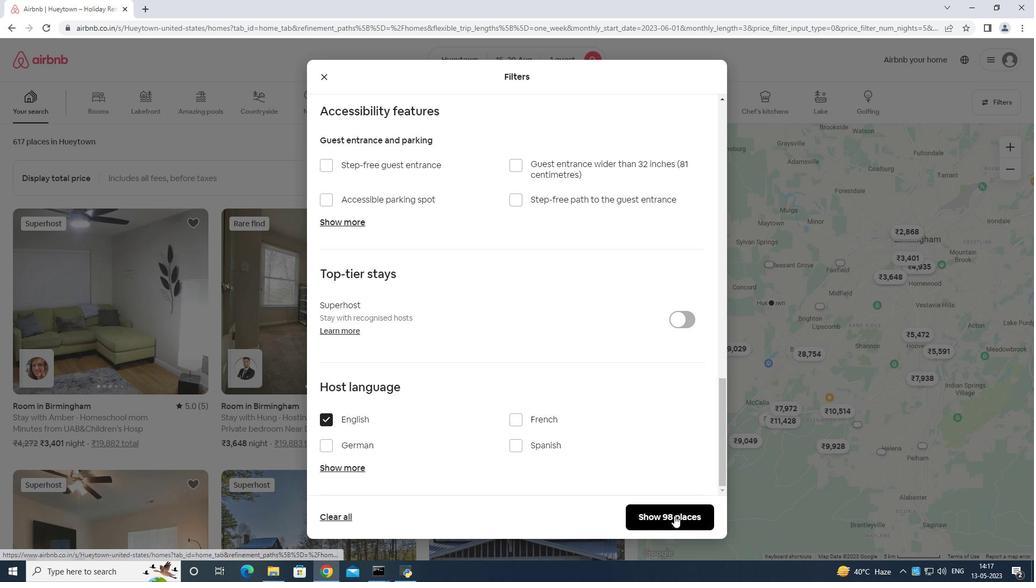 
